 Task: Display the standings of the 2022 Victory Lane Racing NASCAR Cup Series for the race "Go Bowling at the Glen" on the track "Watkins Glen".
Action: Mouse moved to (160, 362)
Screenshot: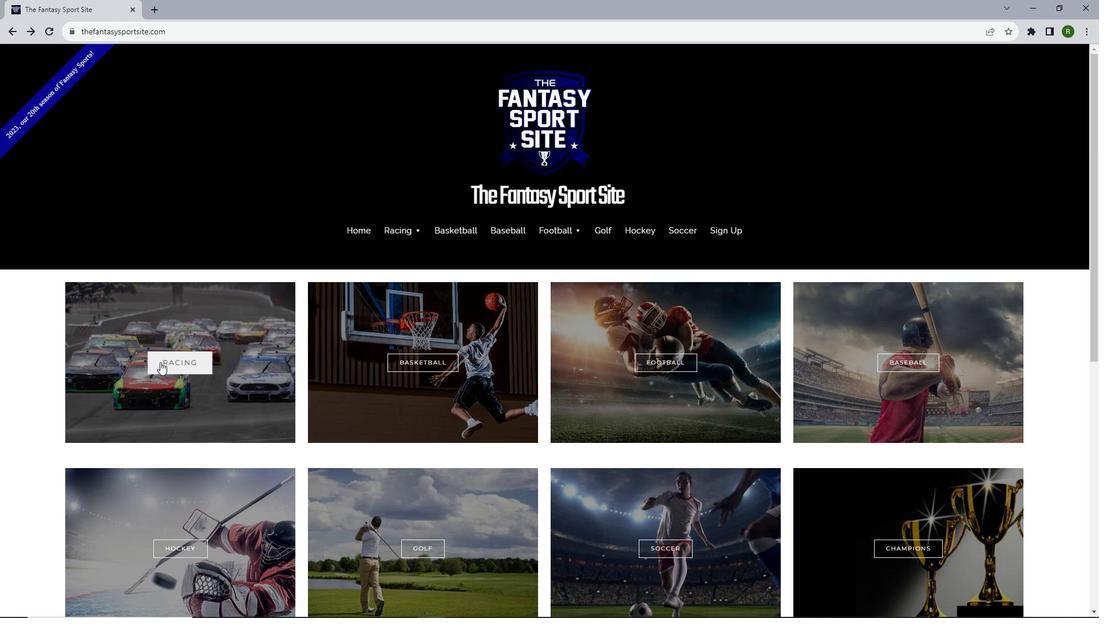 
Action: Mouse pressed left at (160, 362)
Screenshot: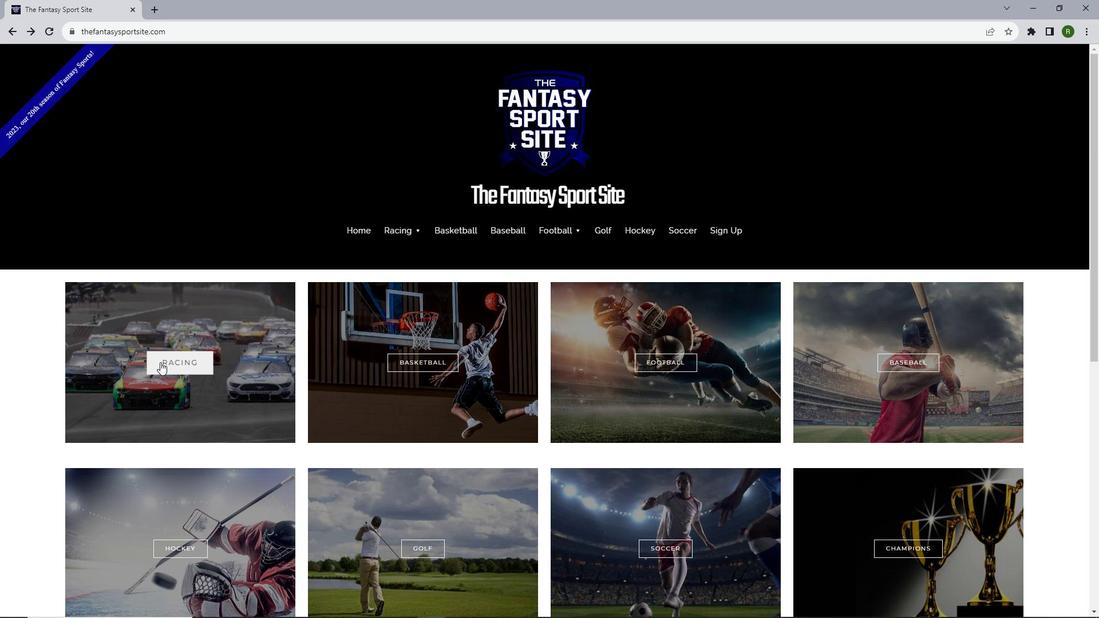 
Action: Mouse moved to (349, 348)
Screenshot: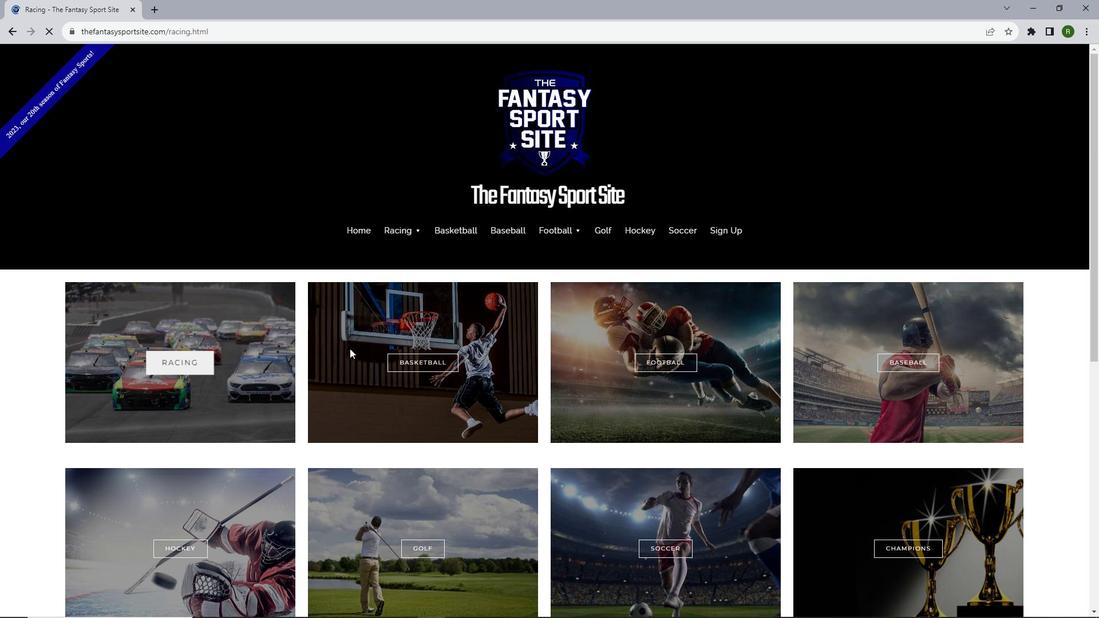
Action: Mouse scrolled (349, 348) with delta (0, 0)
Screenshot: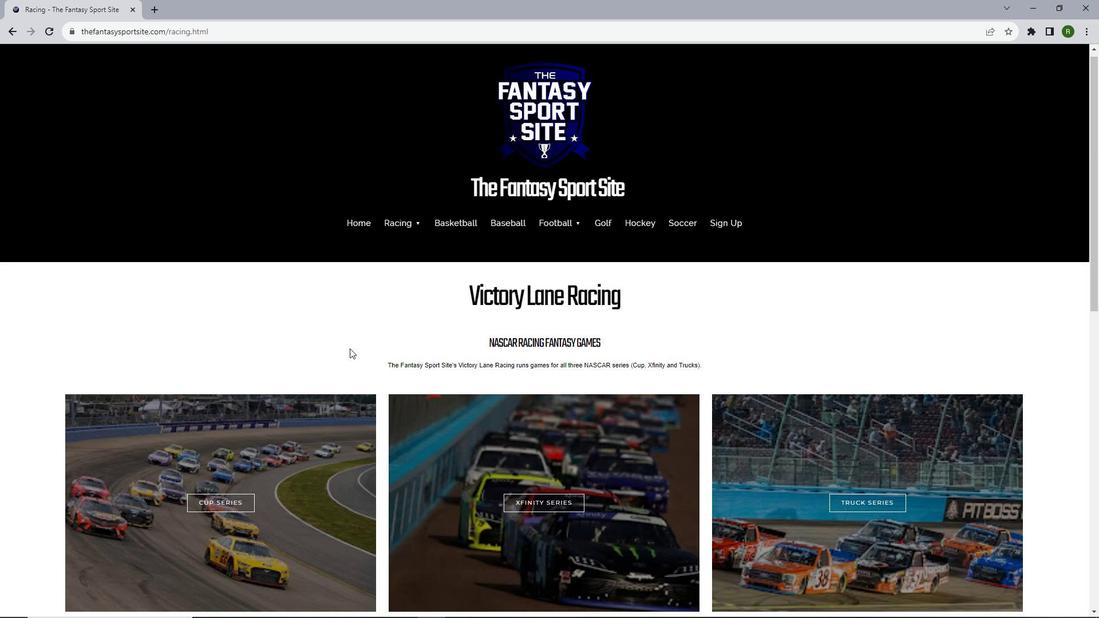 
Action: Mouse scrolled (349, 348) with delta (0, 0)
Screenshot: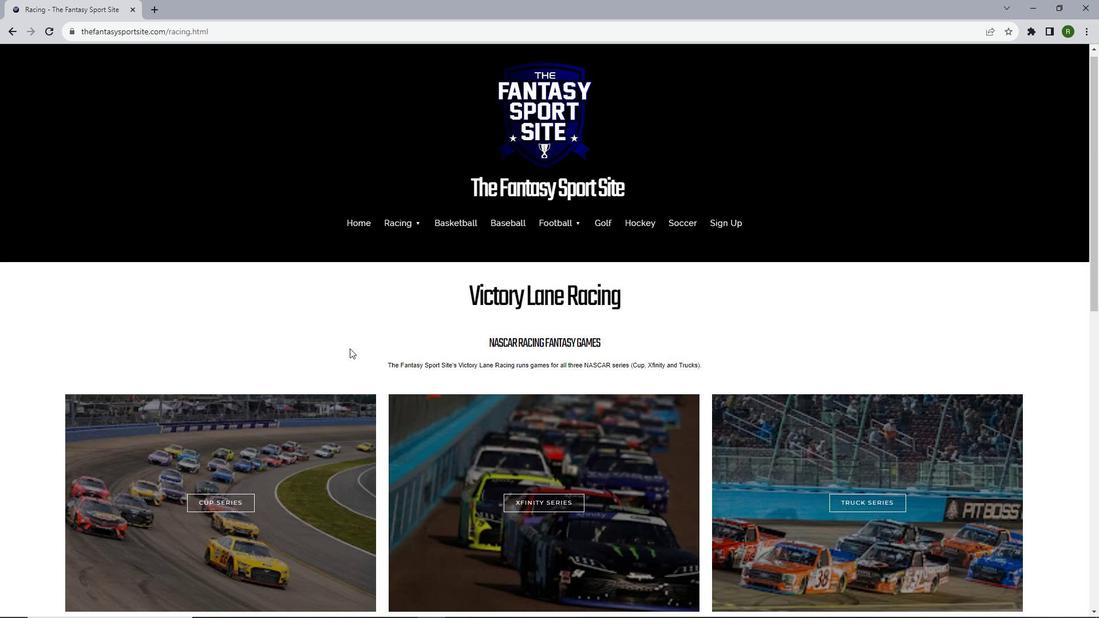 
Action: Mouse scrolled (349, 348) with delta (0, 0)
Screenshot: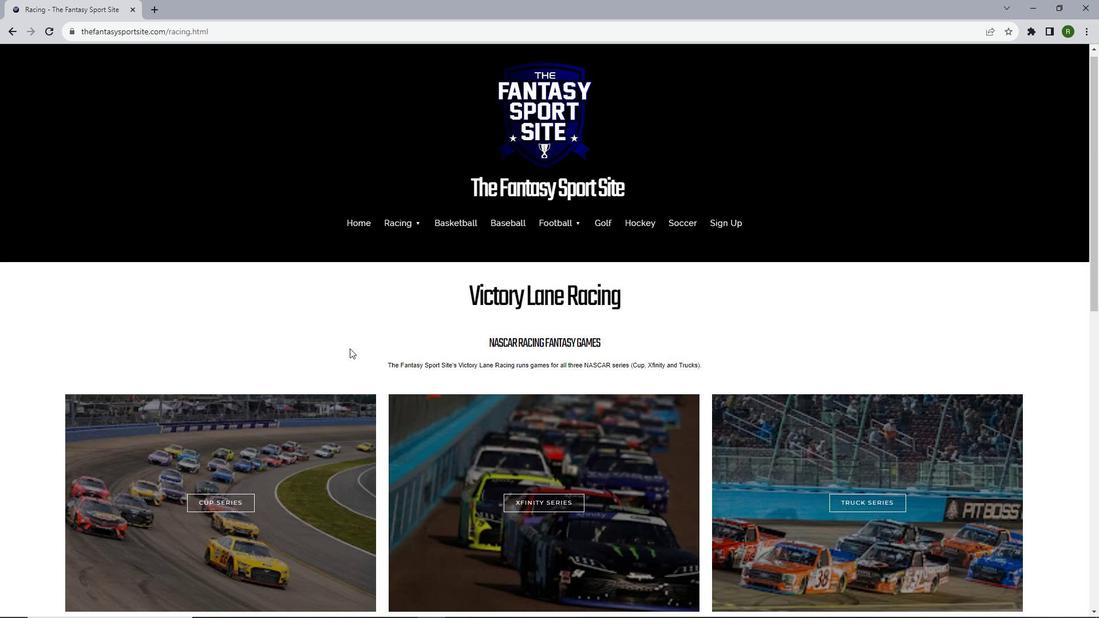 
Action: Mouse scrolled (349, 348) with delta (0, 0)
Screenshot: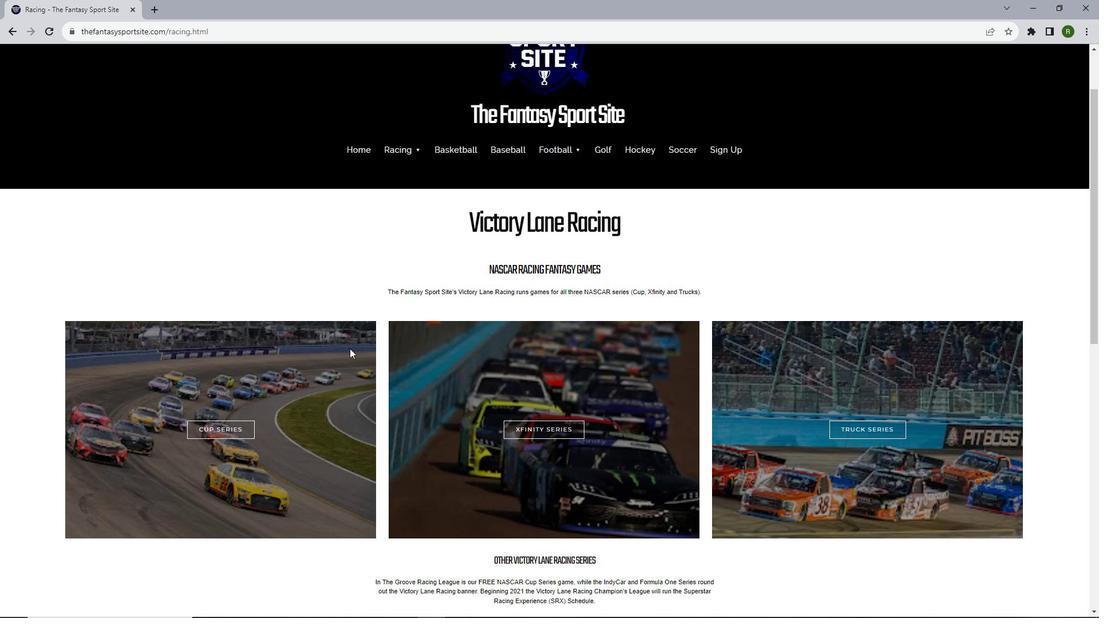 
Action: Mouse scrolled (349, 348) with delta (0, 0)
Screenshot: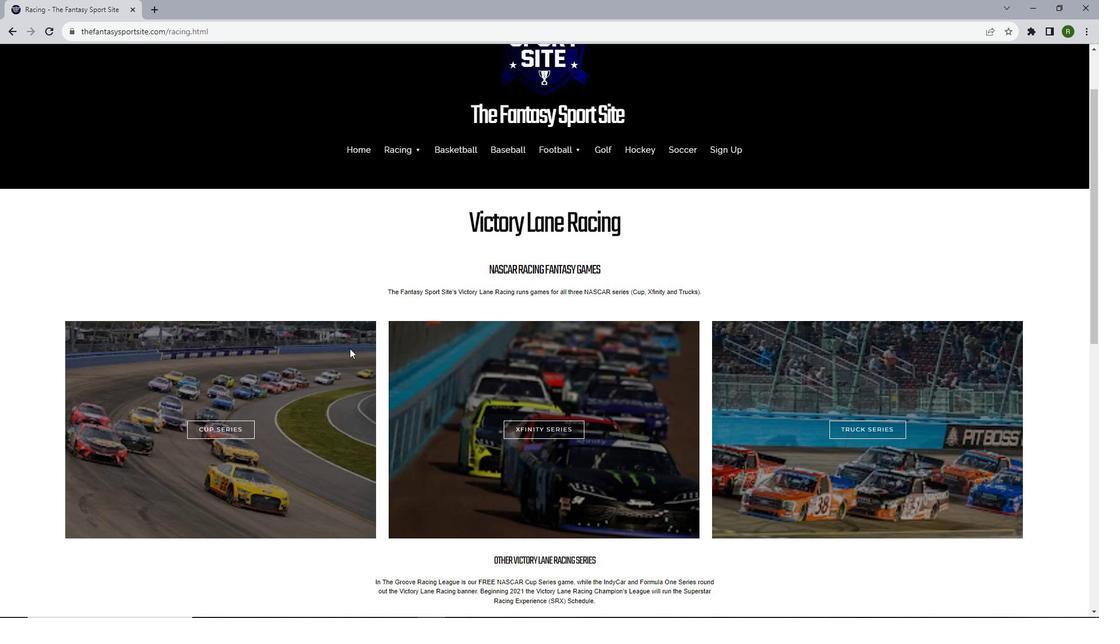
Action: Mouse scrolled (349, 348) with delta (0, 0)
Screenshot: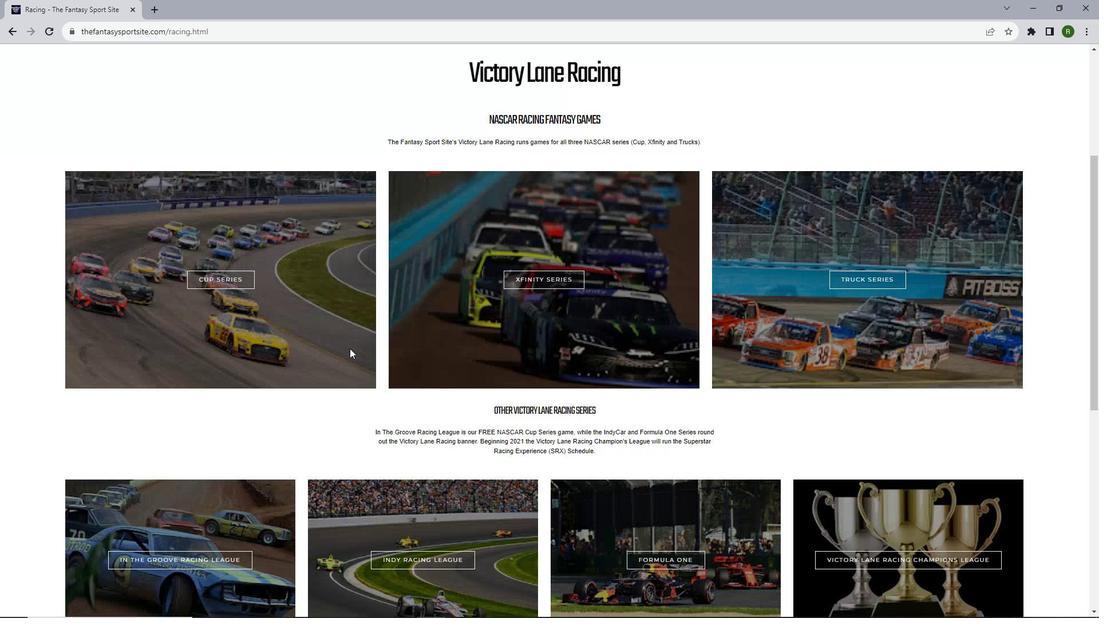 
Action: Mouse moved to (208, 174)
Screenshot: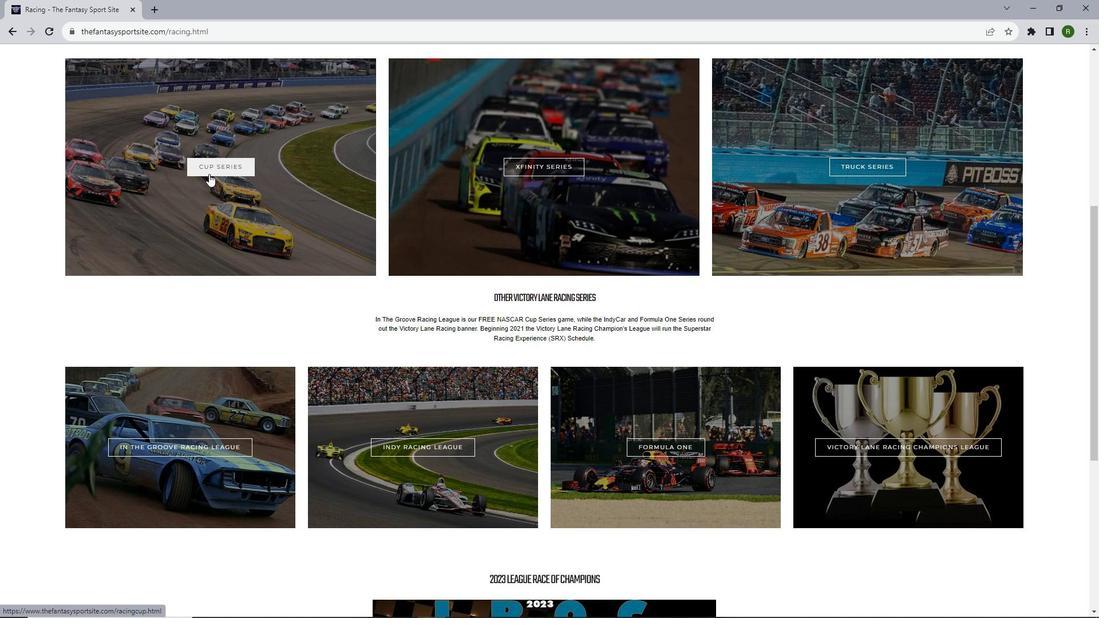 
Action: Mouse pressed left at (208, 174)
Screenshot: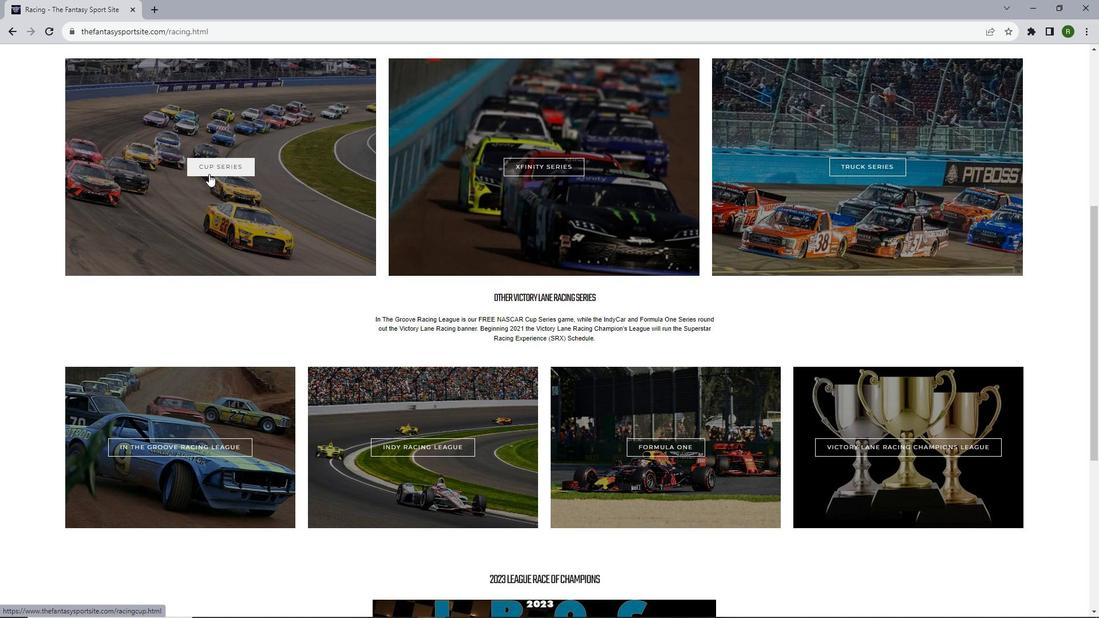 
Action: Mouse moved to (264, 206)
Screenshot: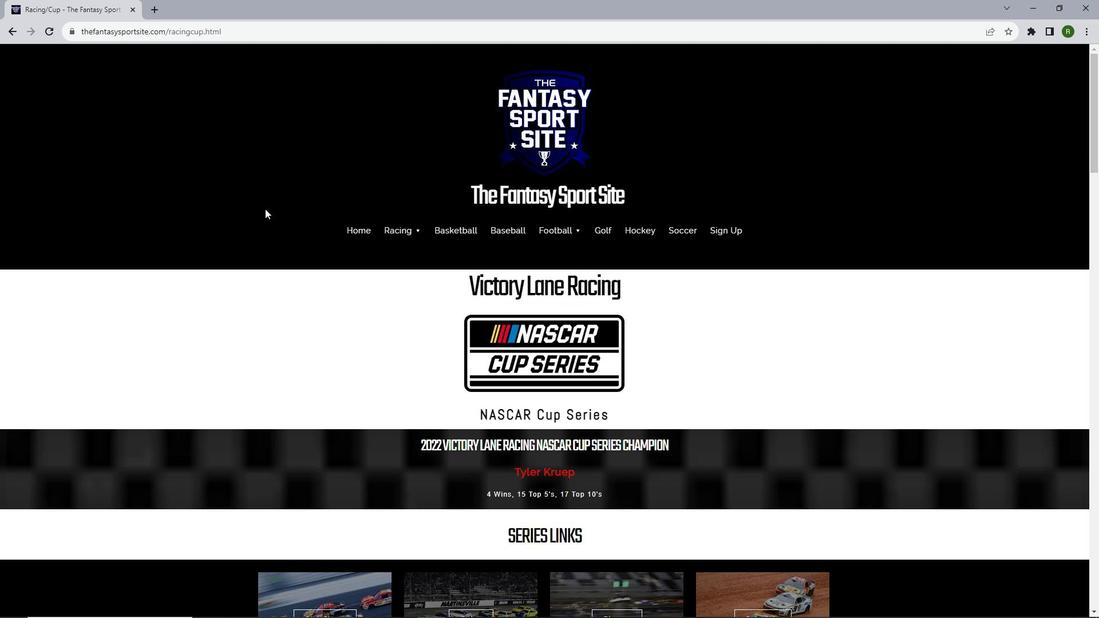 
Action: Mouse scrolled (264, 205) with delta (0, 0)
Screenshot: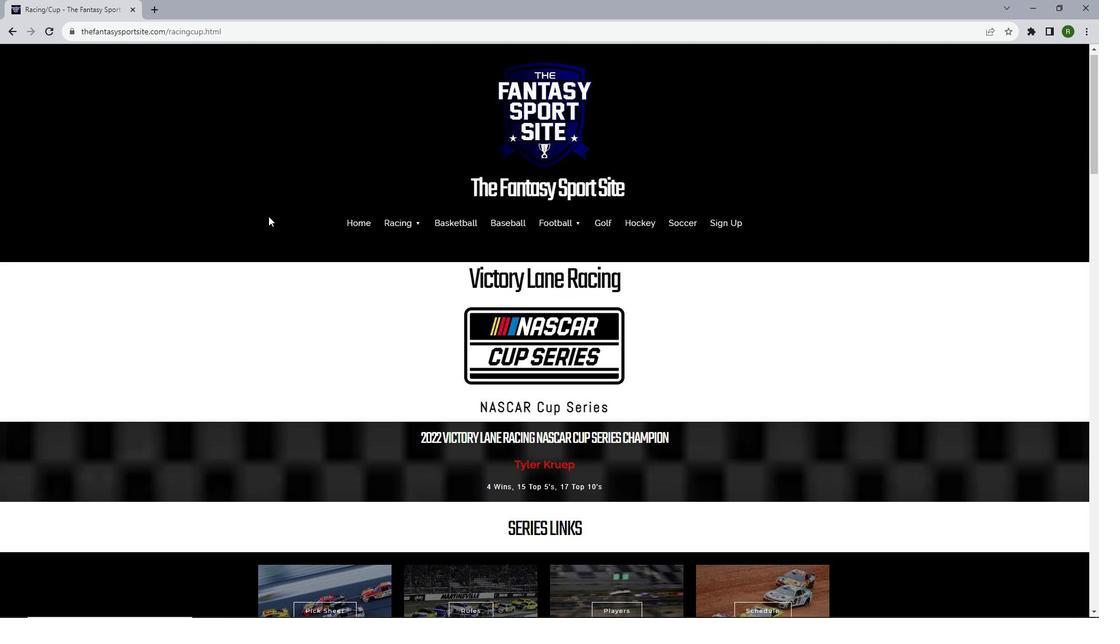 
Action: Mouse moved to (266, 211)
Screenshot: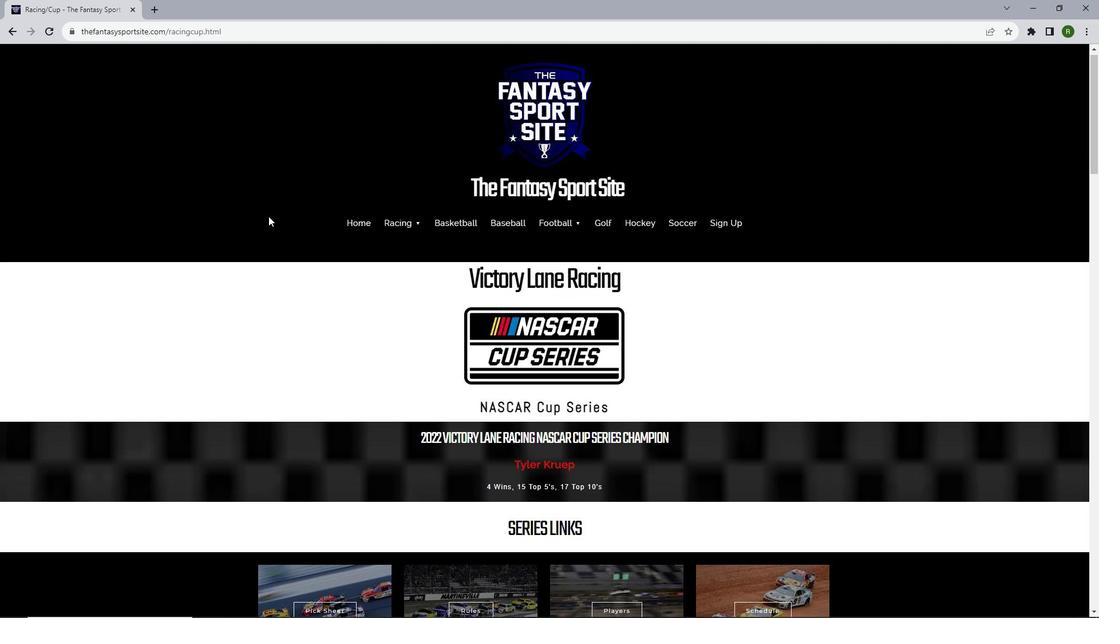 
Action: Mouse scrolled (266, 210) with delta (0, 0)
Screenshot: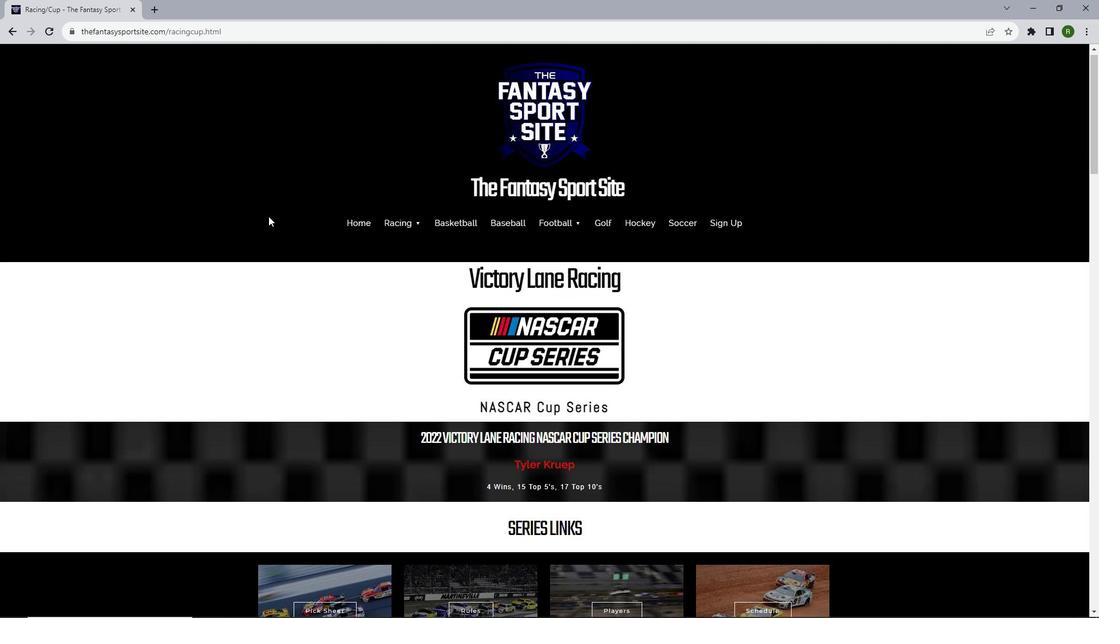 
Action: Mouse moved to (270, 220)
Screenshot: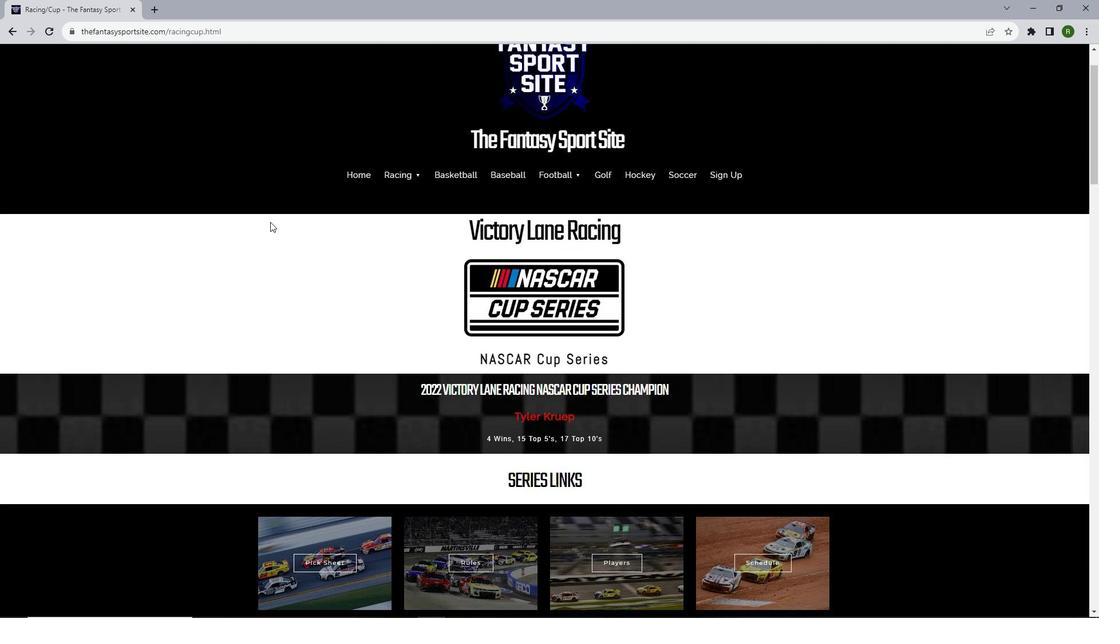 
Action: Mouse scrolled (270, 219) with delta (0, 0)
Screenshot: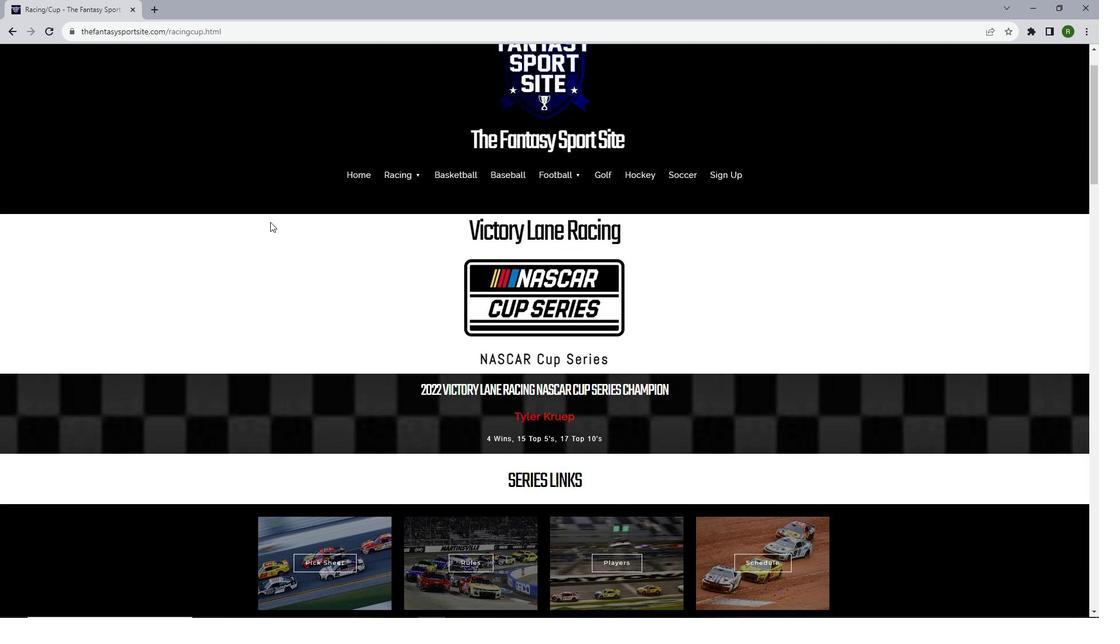 
Action: Mouse moved to (270, 222)
Screenshot: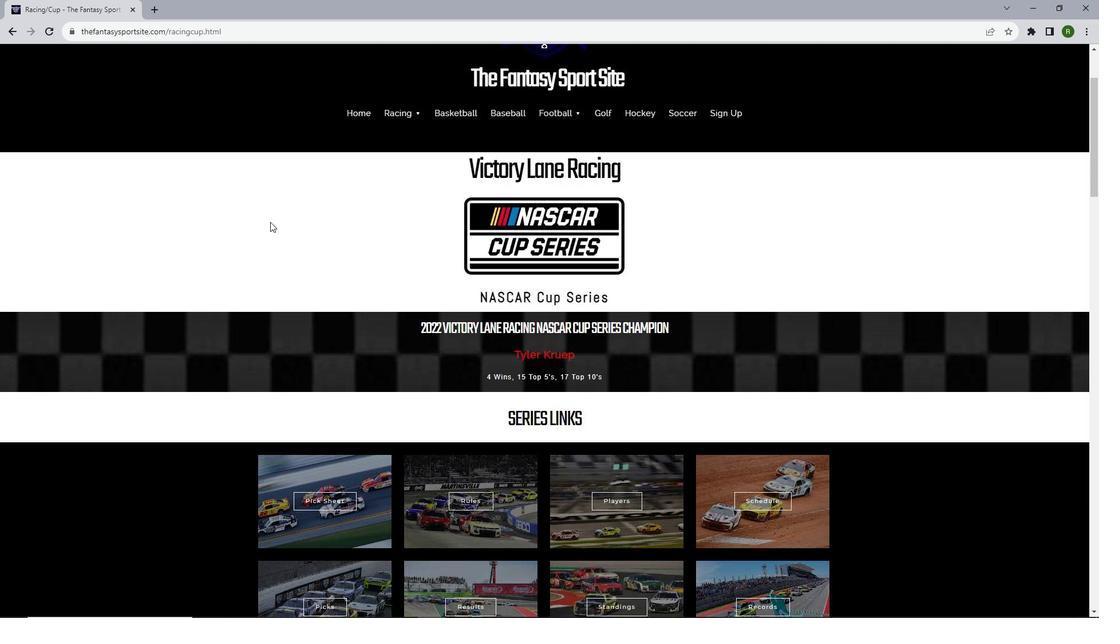 
Action: Mouse scrolled (270, 221) with delta (0, 0)
Screenshot: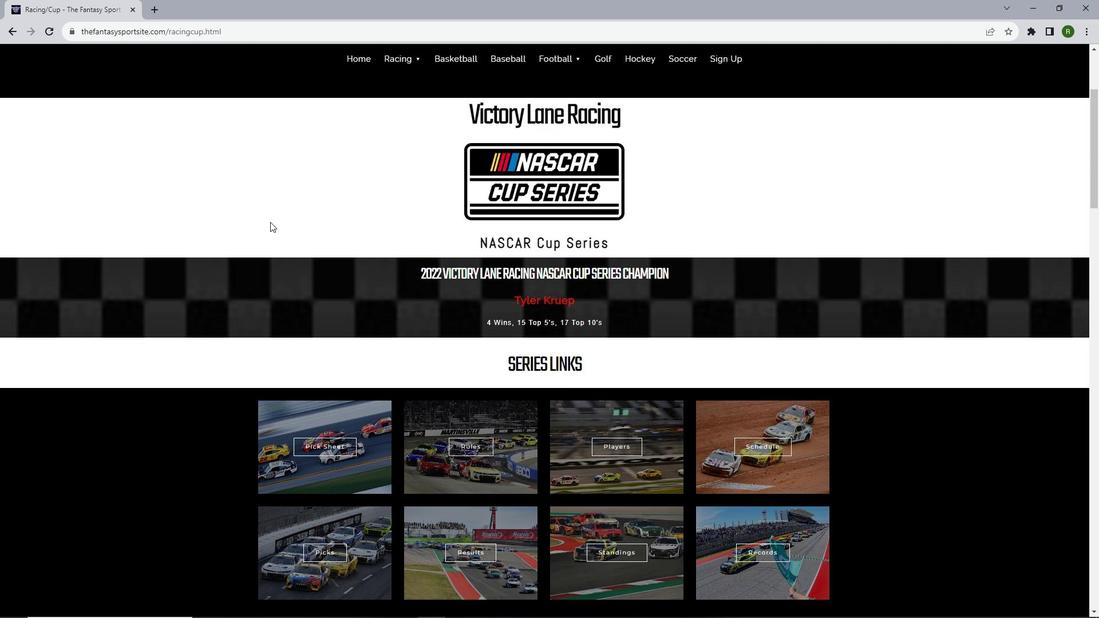 
Action: Mouse moved to (626, 490)
Screenshot: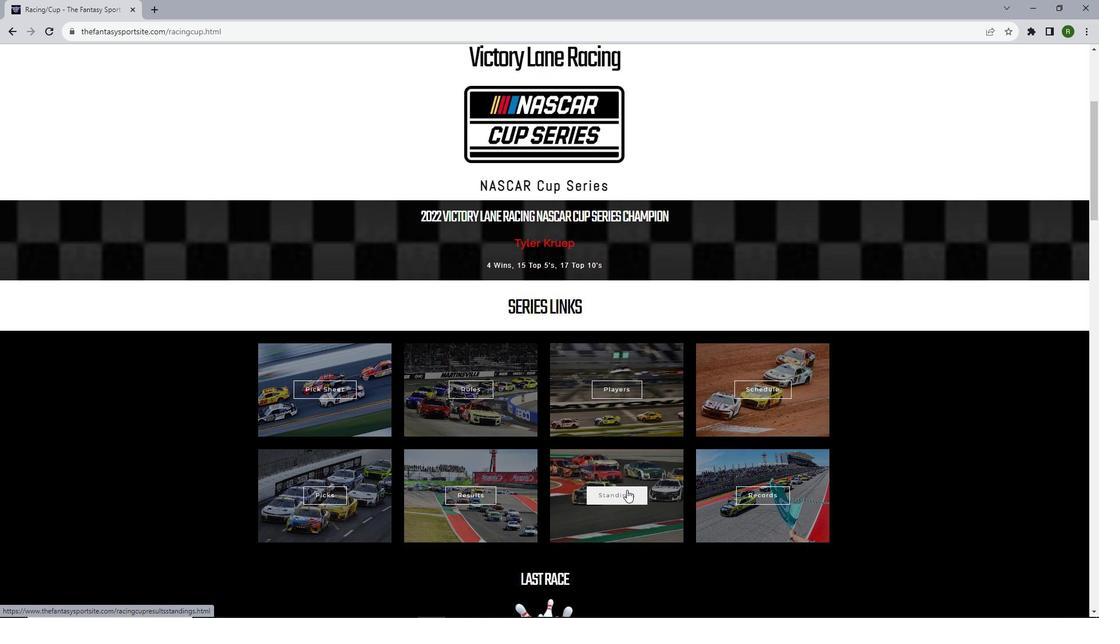 
Action: Mouse pressed left at (626, 490)
Screenshot: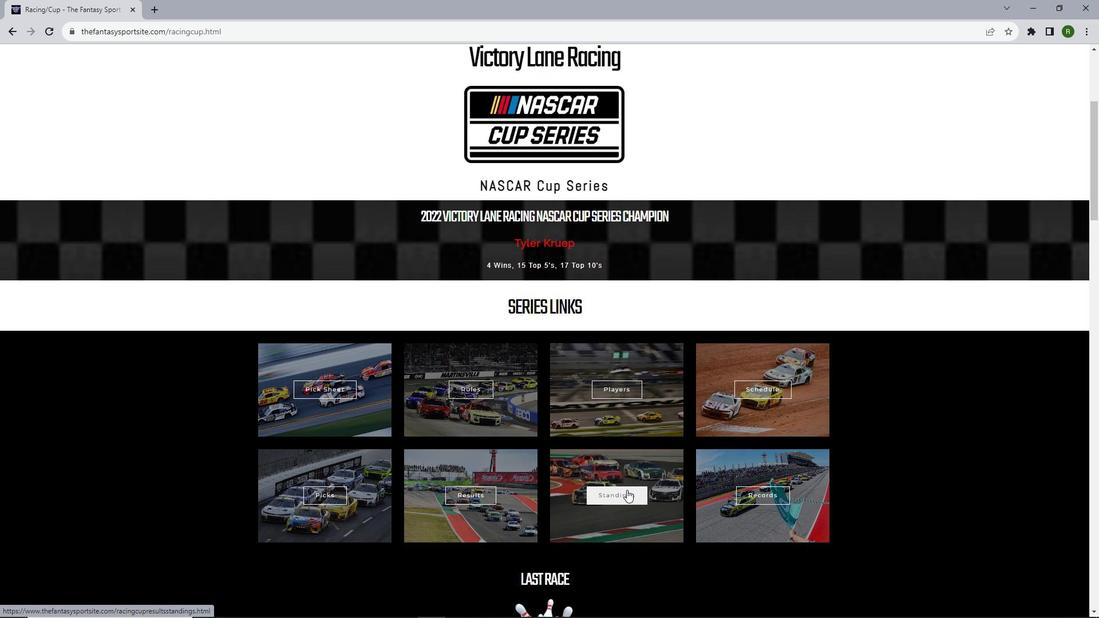 
Action: Mouse moved to (567, 387)
Screenshot: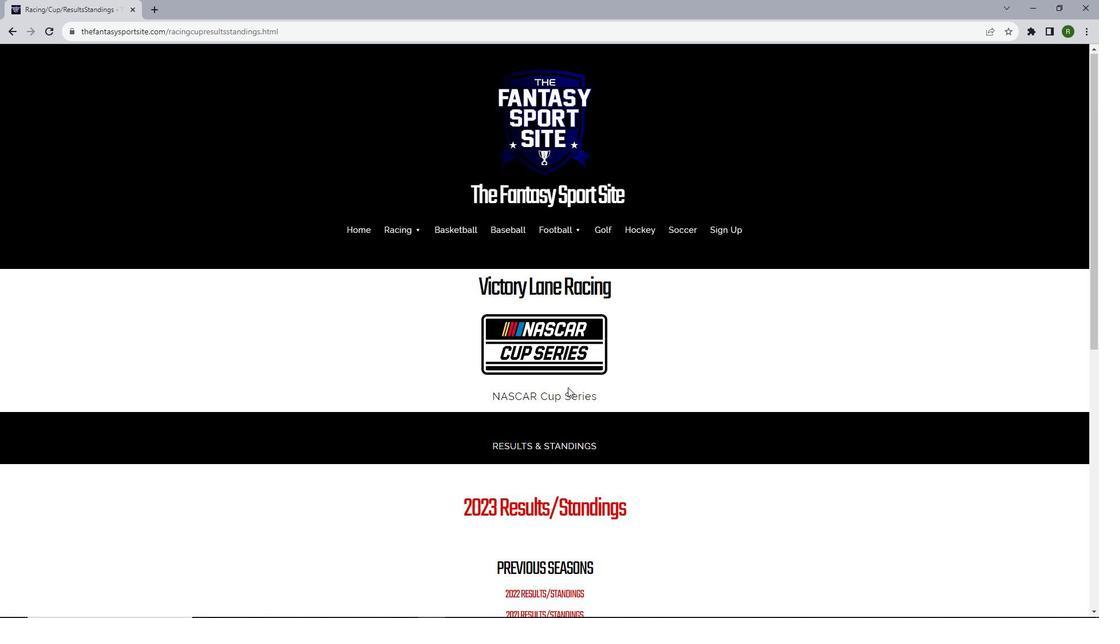 
Action: Mouse scrolled (567, 387) with delta (0, 0)
Screenshot: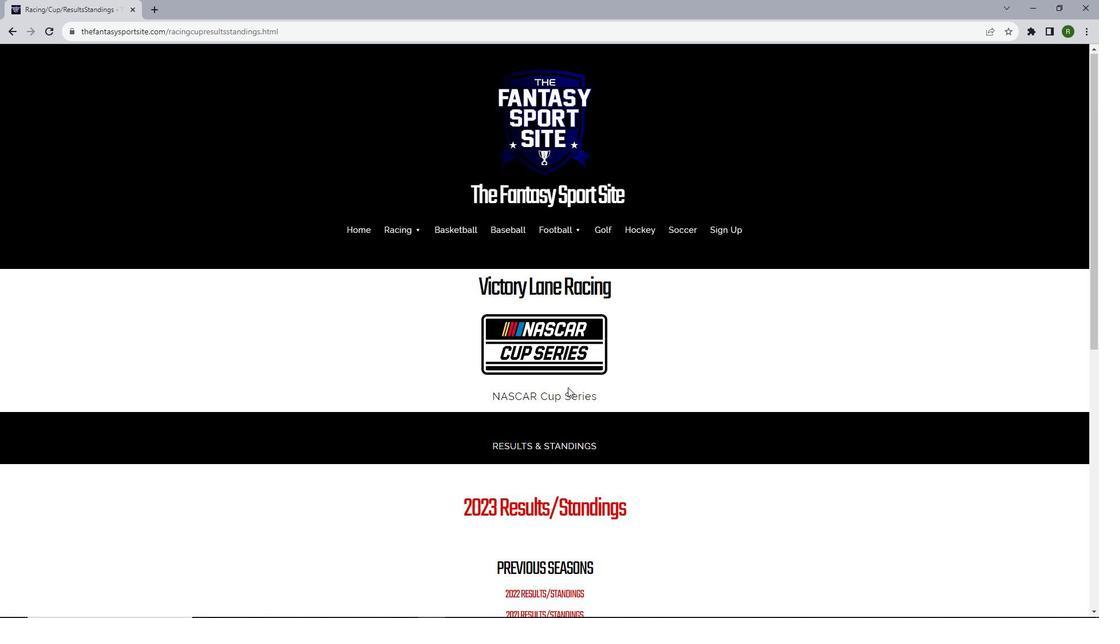 
Action: Mouse scrolled (567, 387) with delta (0, 0)
Screenshot: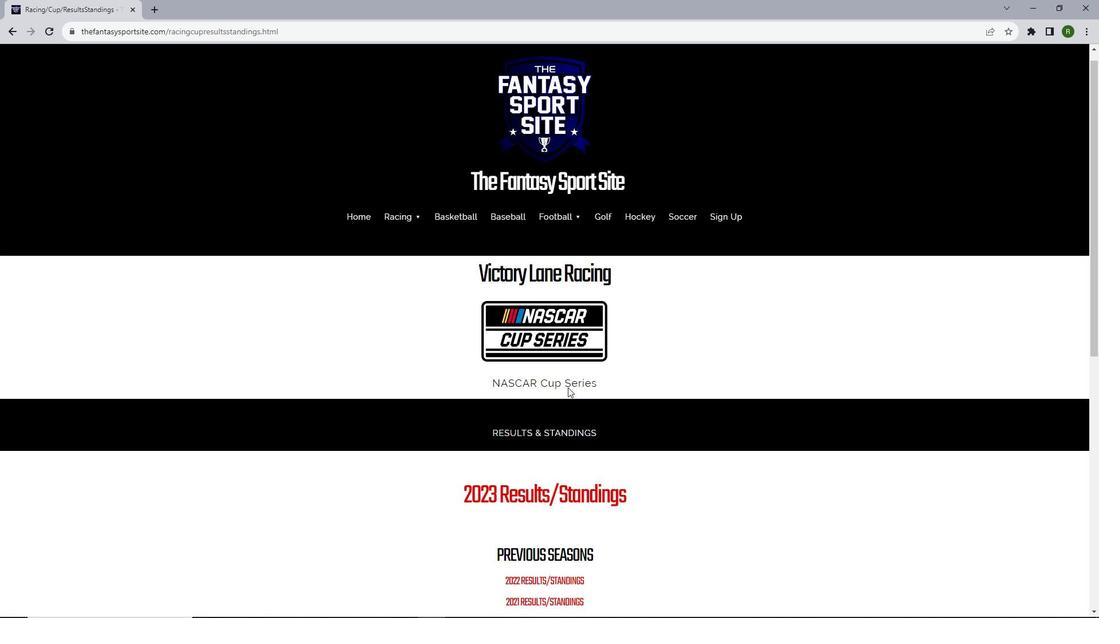 
Action: Mouse scrolled (567, 387) with delta (0, 0)
Screenshot: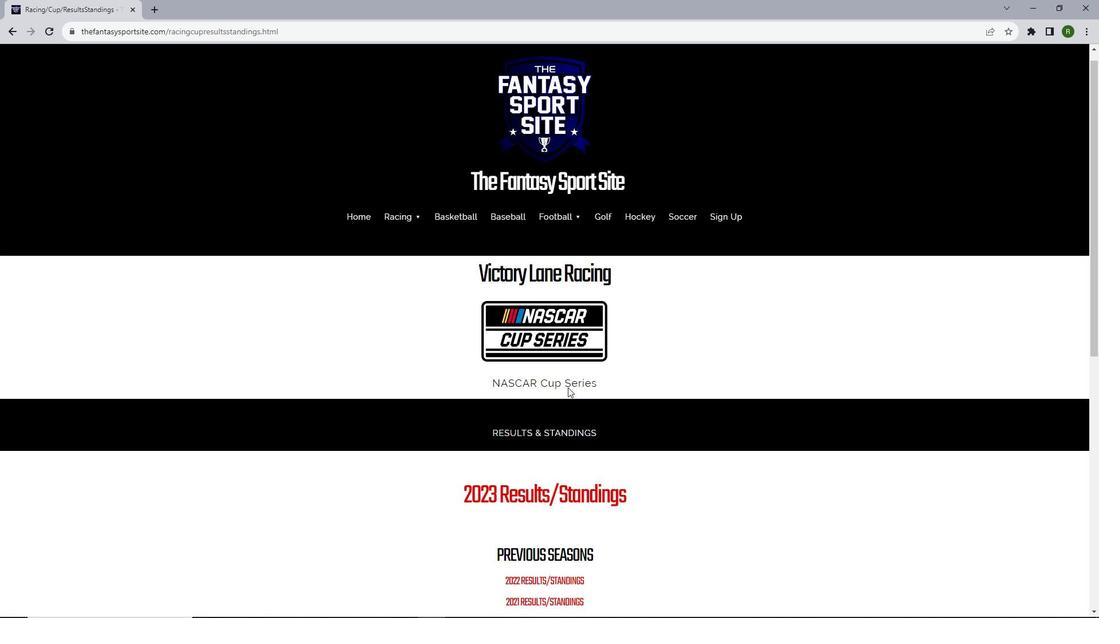 
Action: Mouse scrolled (567, 387) with delta (0, 0)
Screenshot: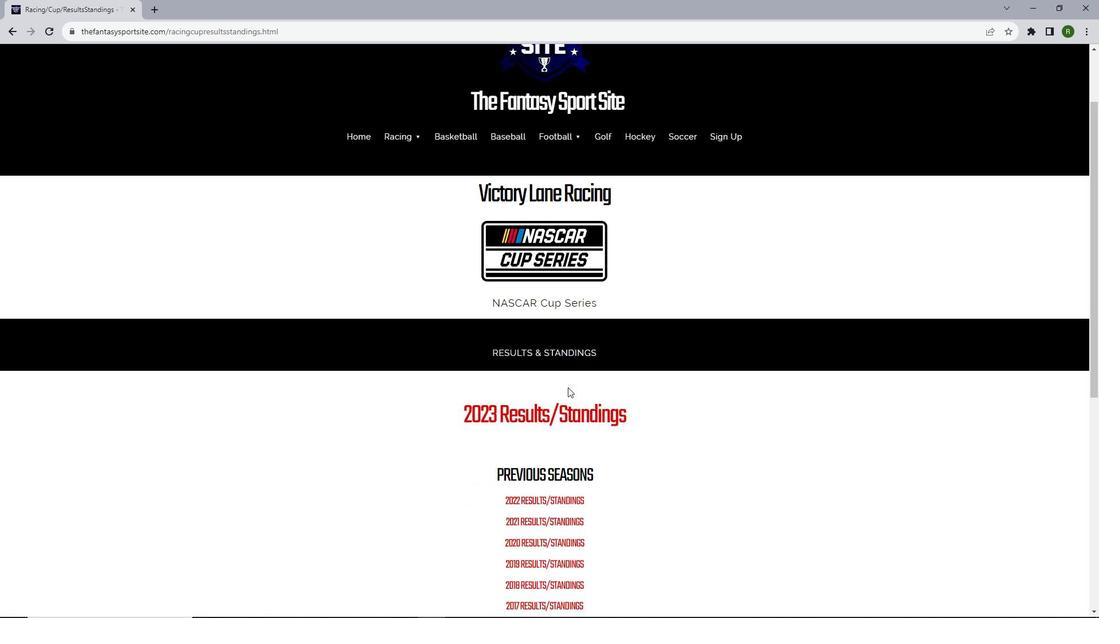 
Action: Mouse scrolled (567, 387) with delta (0, 0)
Screenshot: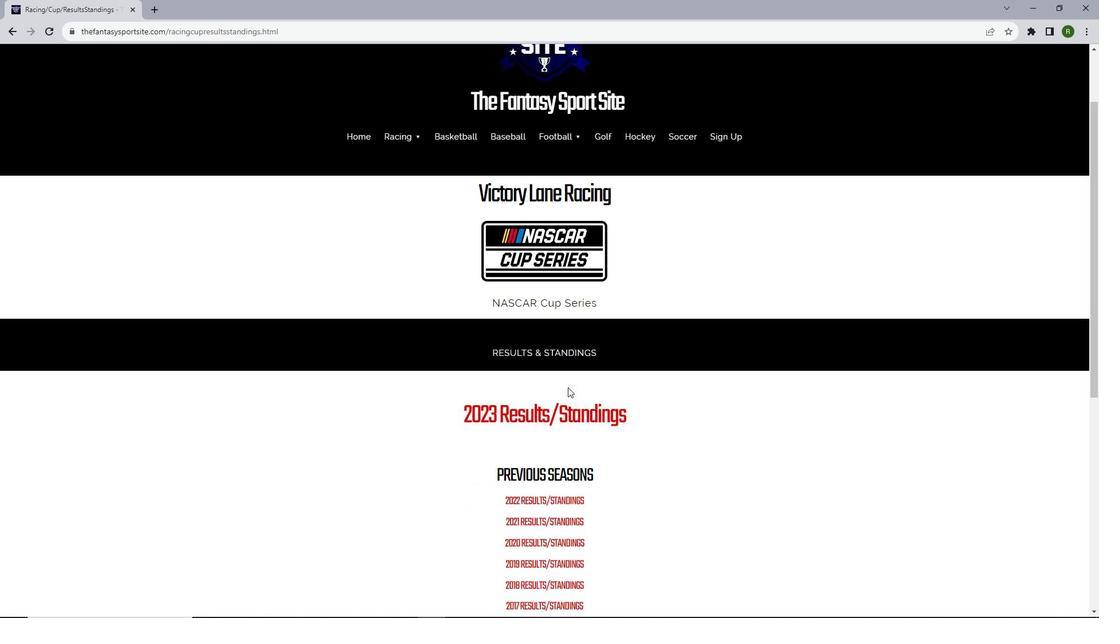 
Action: Mouse scrolled (567, 387) with delta (0, 0)
Screenshot: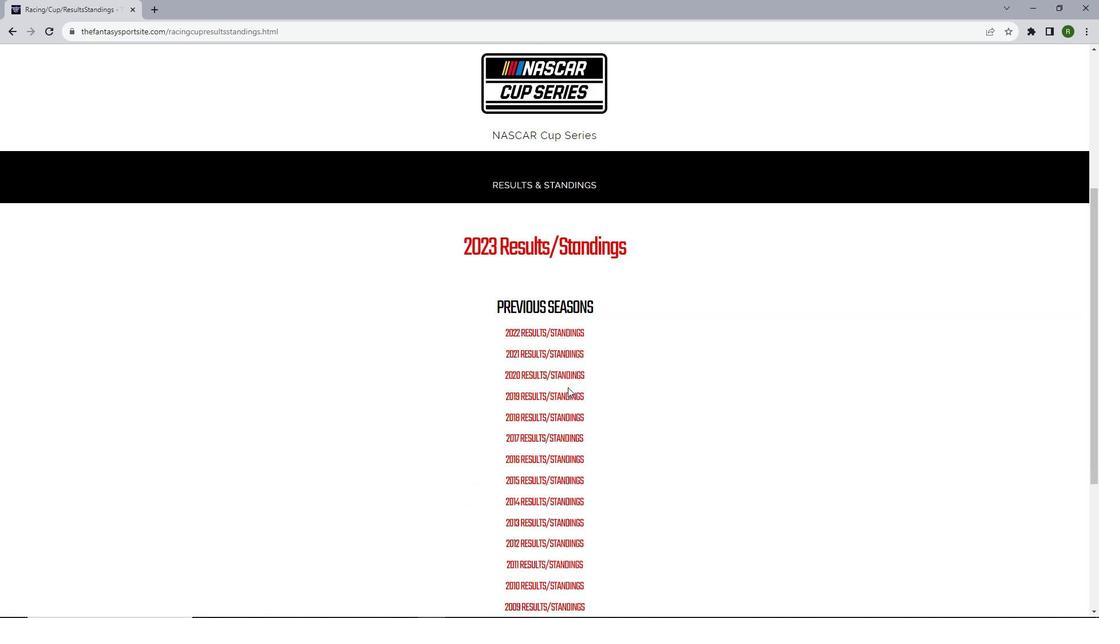 
Action: Mouse scrolled (567, 387) with delta (0, 0)
Screenshot: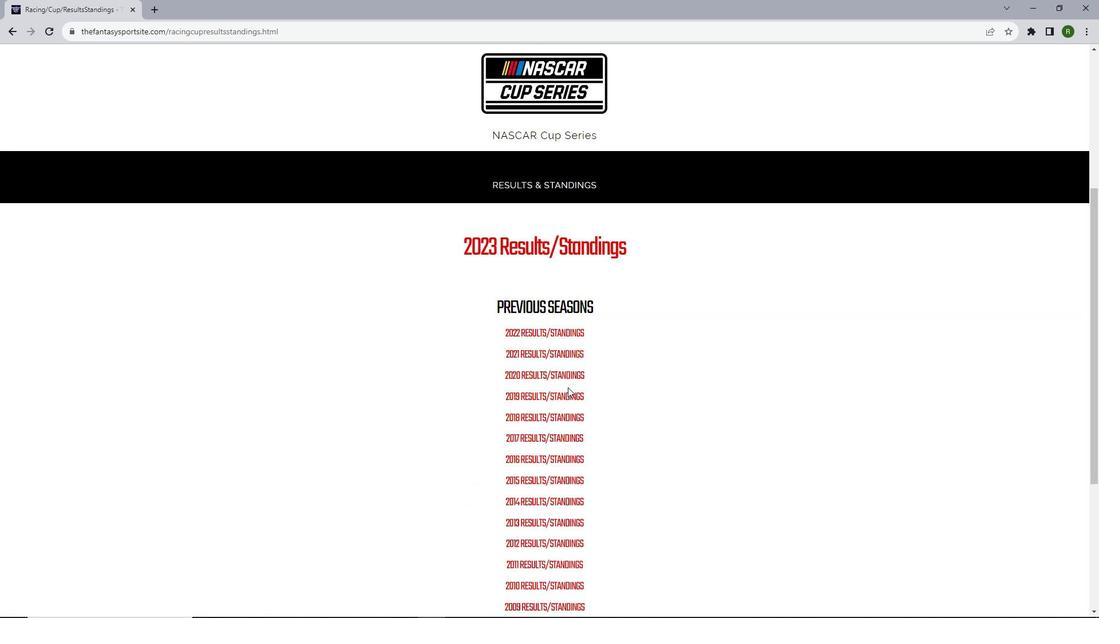 
Action: Mouse moved to (524, 190)
Screenshot: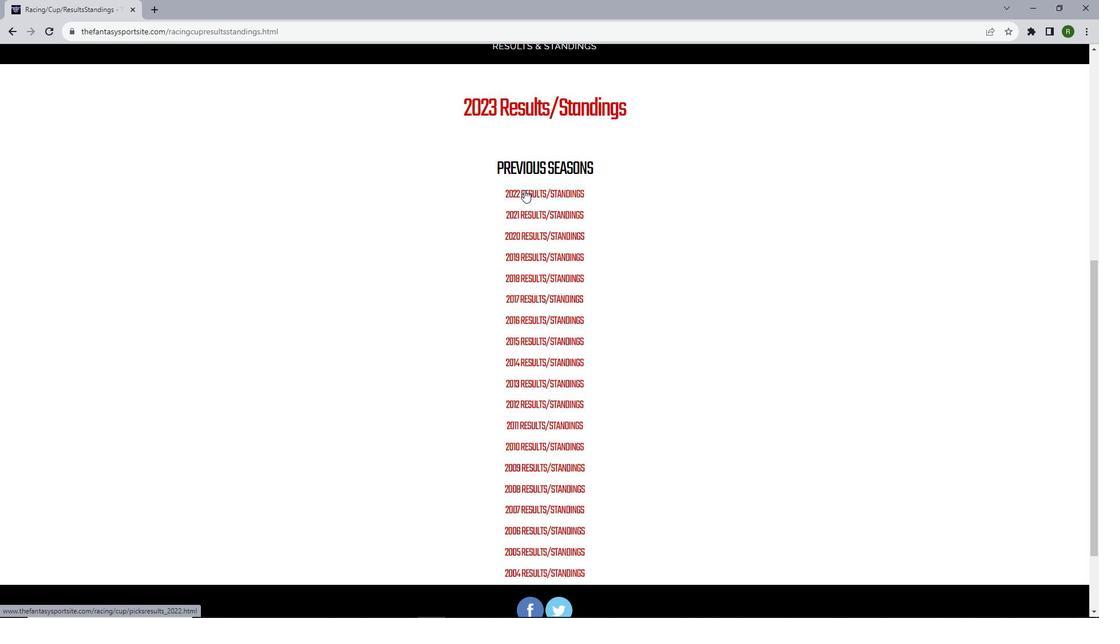 
Action: Mouse pressed left at (524, 190)
Screenshot: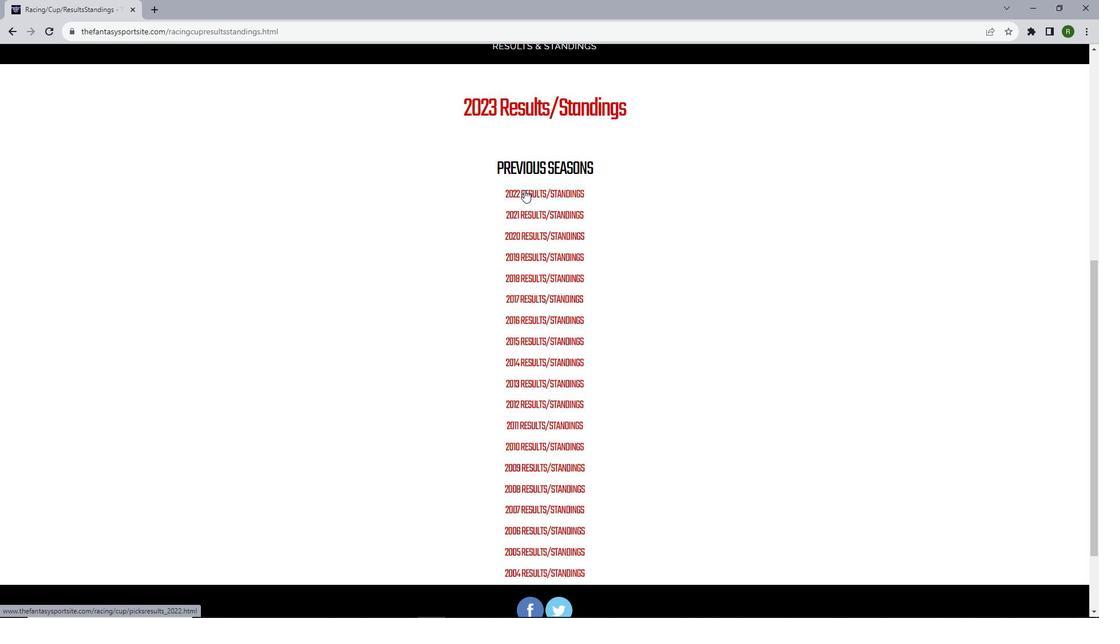 
Action: Mouse moved to (694, 408)
Screenshot: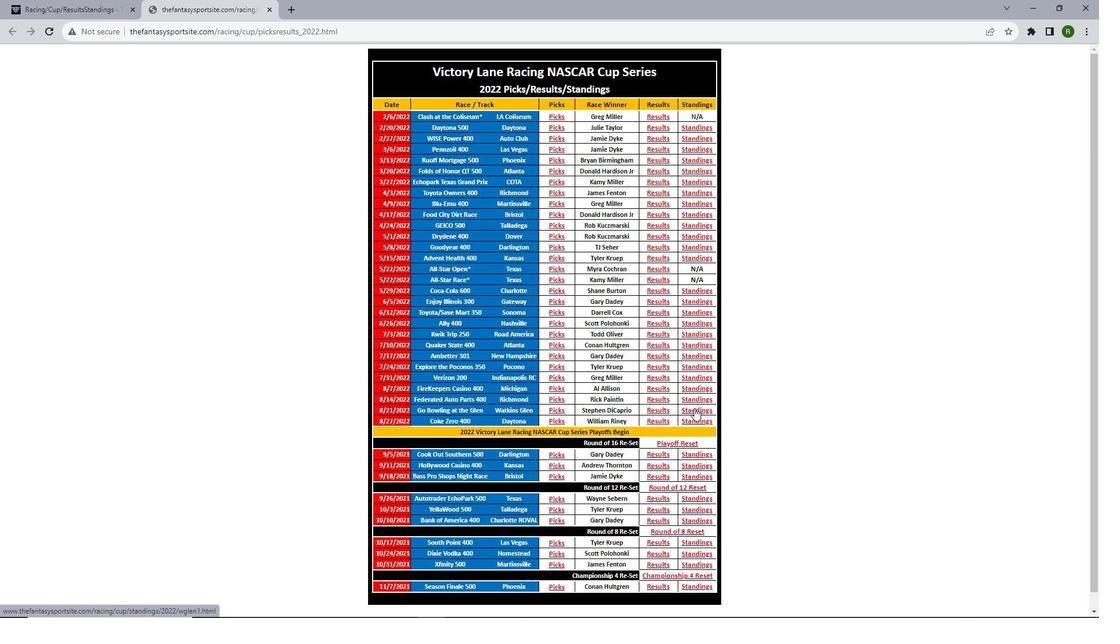 
Action: Mouse pressed left at (694, 408)
Screenshot: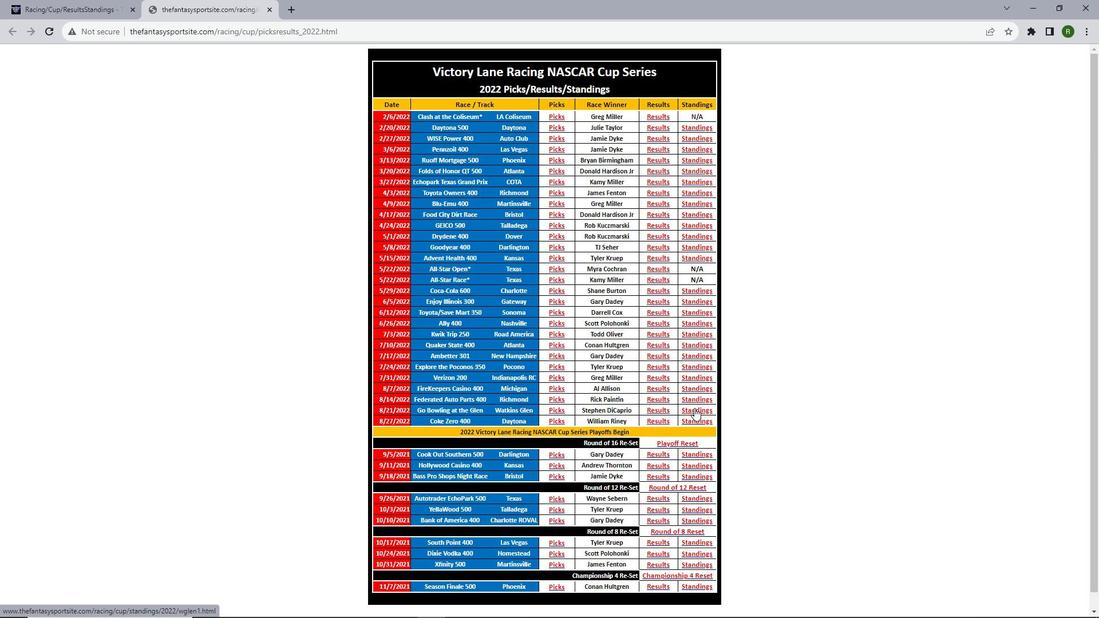 
Action: Mouse moved to (641, 353)
Screenshot: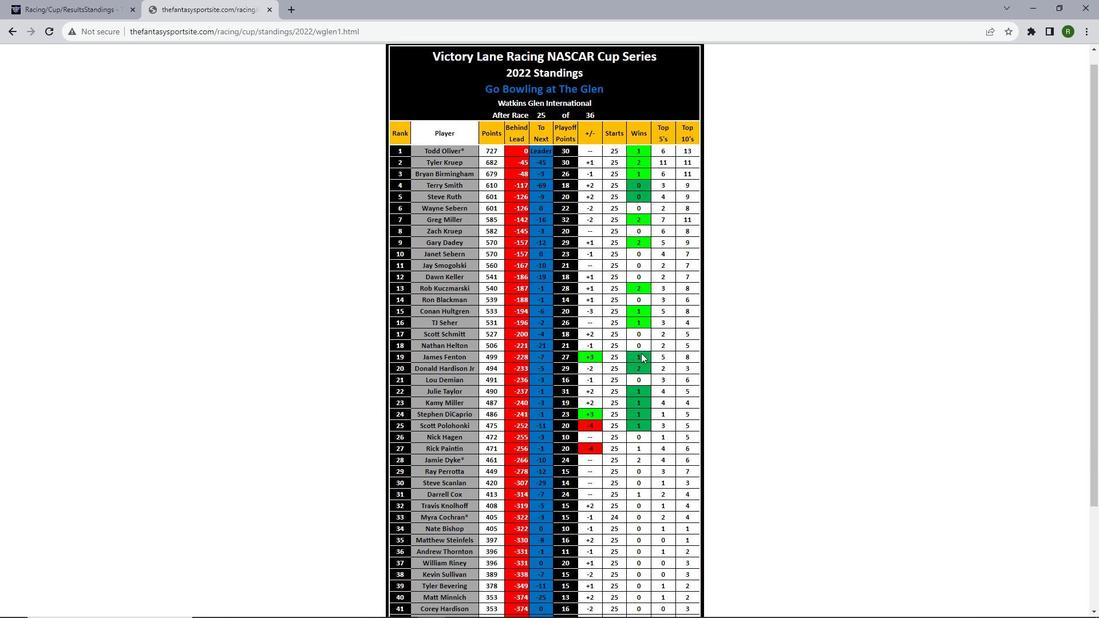 
Action: Mouse scrolled (641, 352) with delta (0, 0)
Screenshot: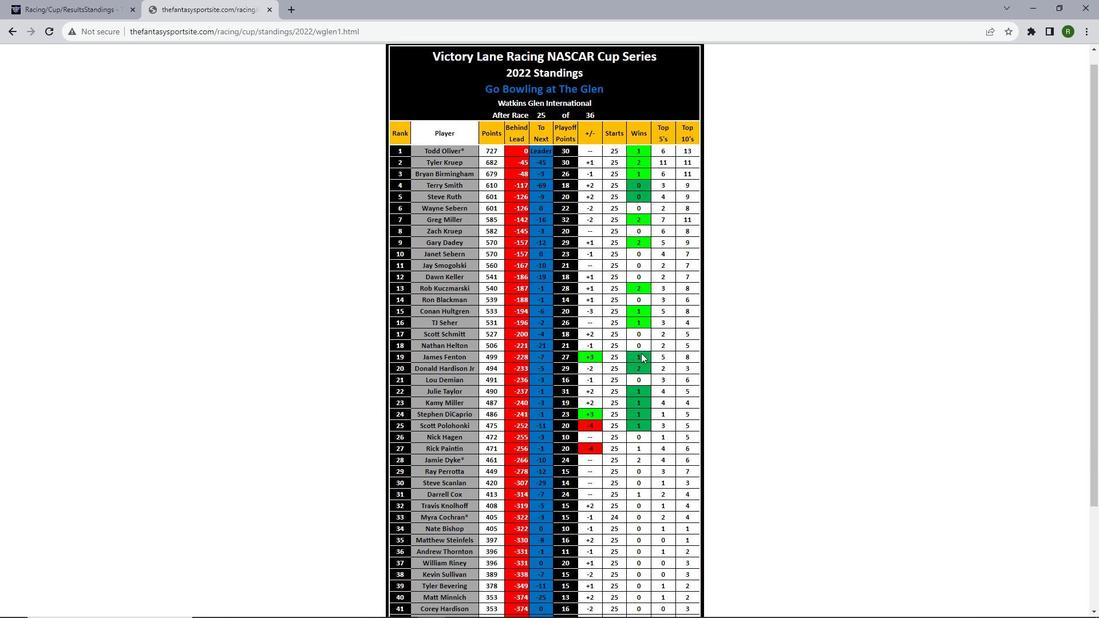 
Action: Mouse moved to (641, 353)
Screenshot: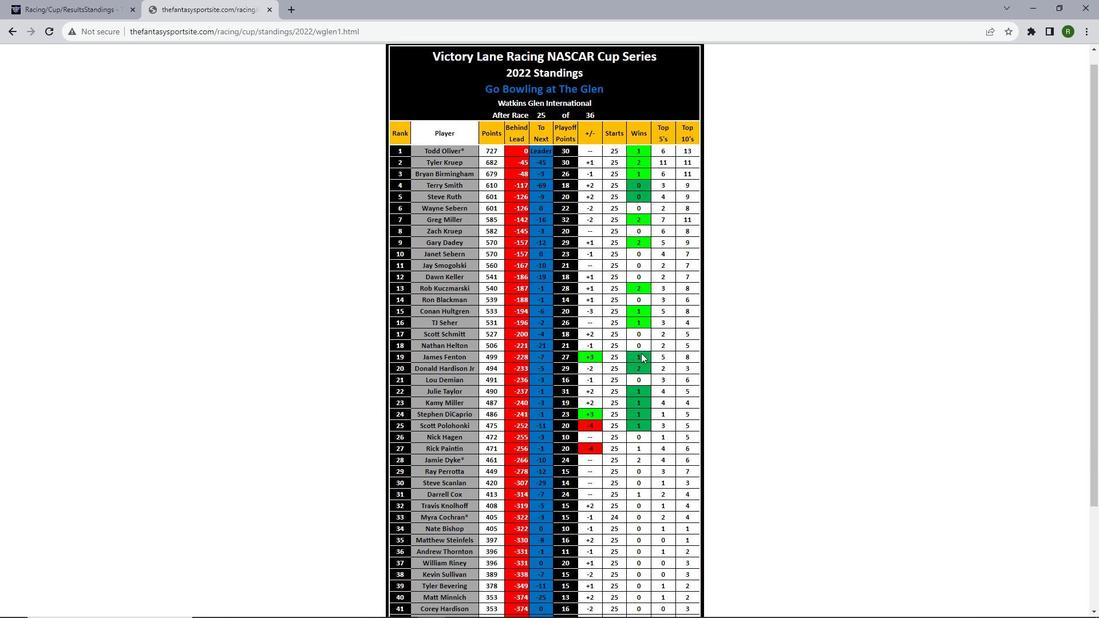 
Action: Mouse scrolled (641, 352) with delta (0, 0)
Screenshot: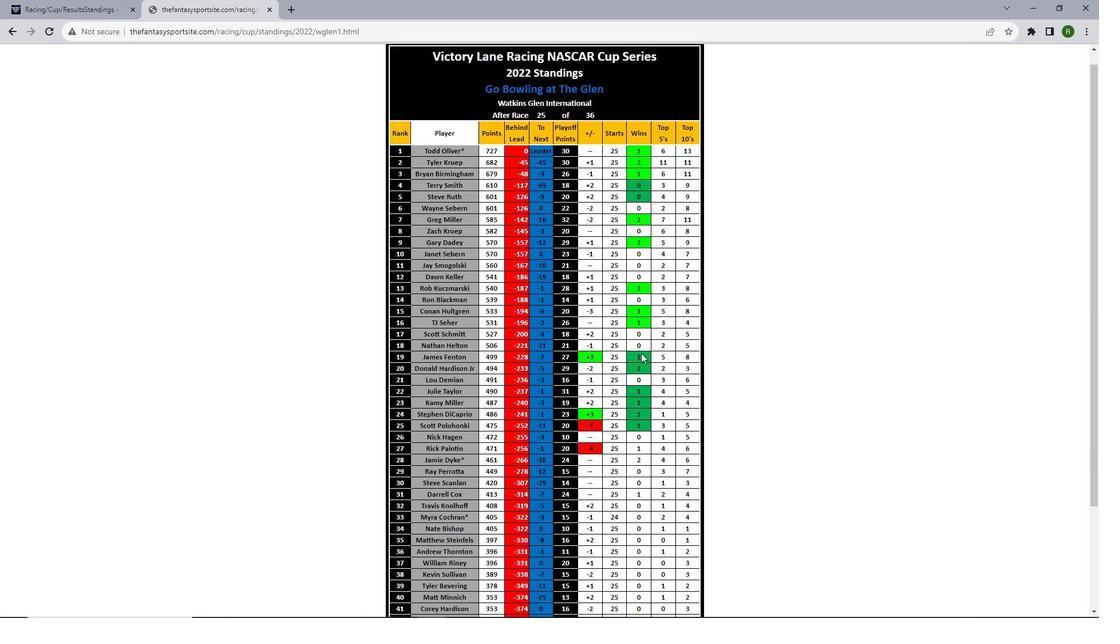 
Action: Mouse scrolled (641, 352) with delta (0, -1)
Screenshot: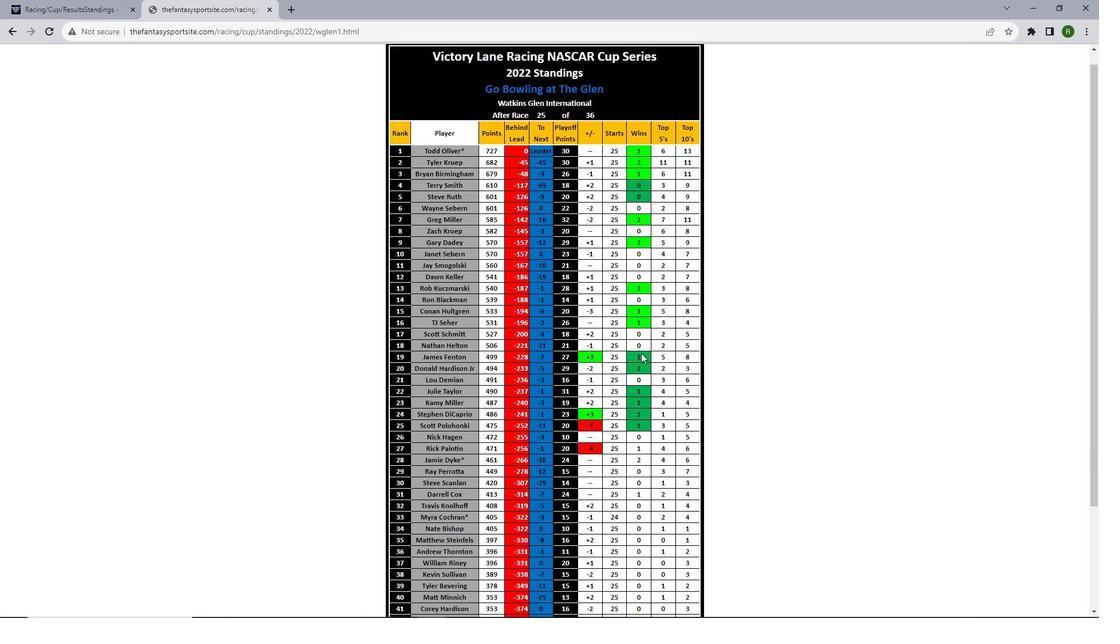 
Action: Mouse scrolled (641, 352) with delta (0, 0)
Screenshot: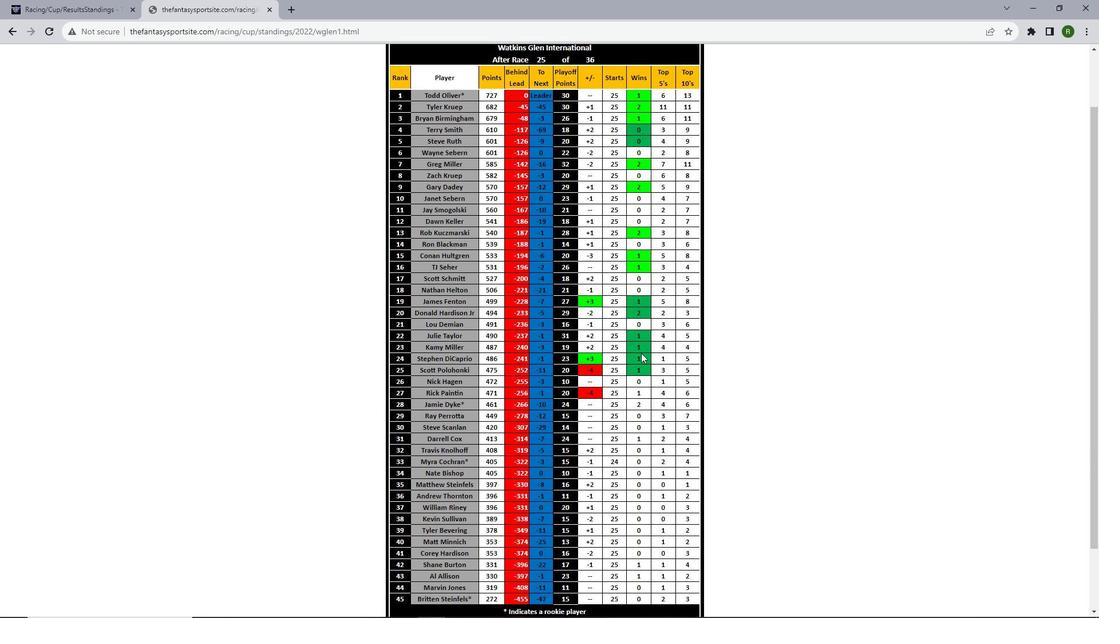 
Action: Mouse scrolled (641, 352) with delta (0, 0)
Screenshot: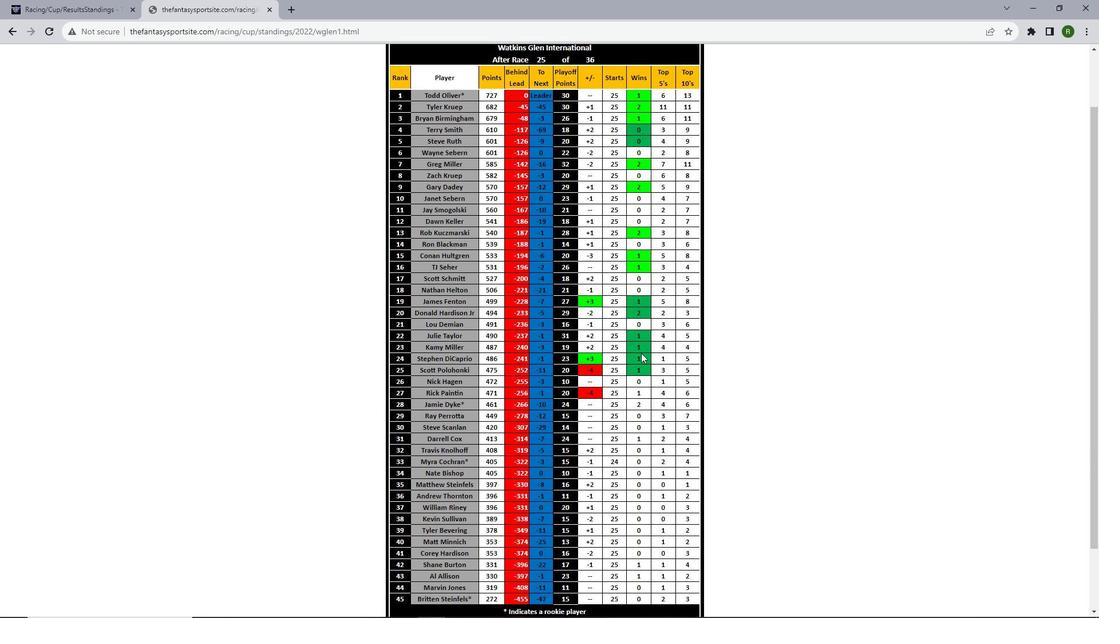 
Action: Mouse scrolled (641, 352) with delta (0, 0)
Screenshot: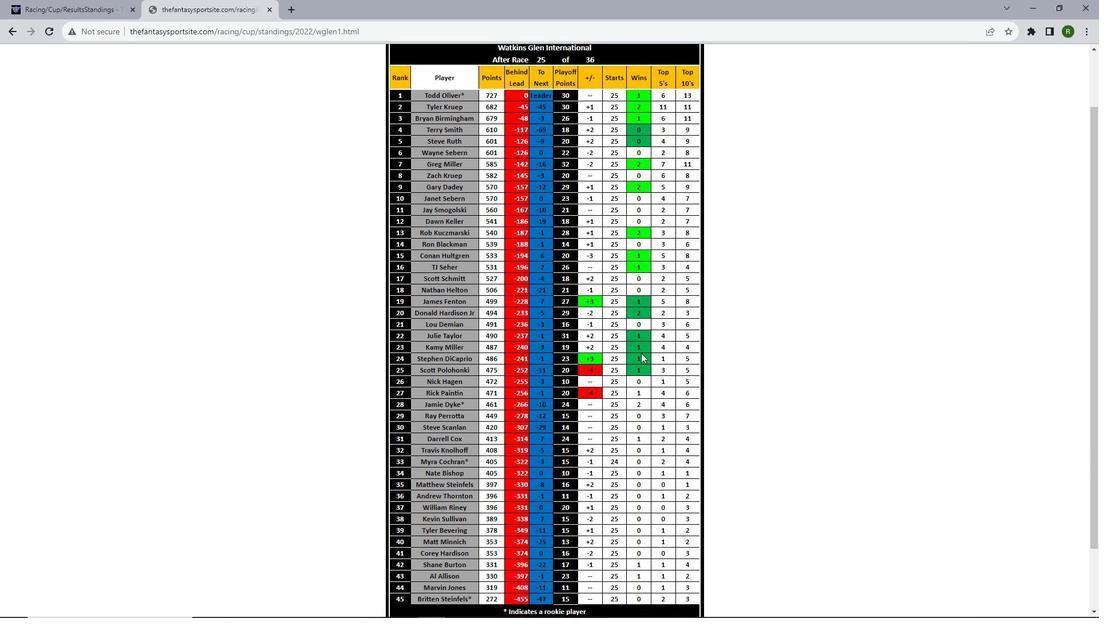 
Action: Mouse scrolled (641, 352) with delta (0, 0)
Screenshot: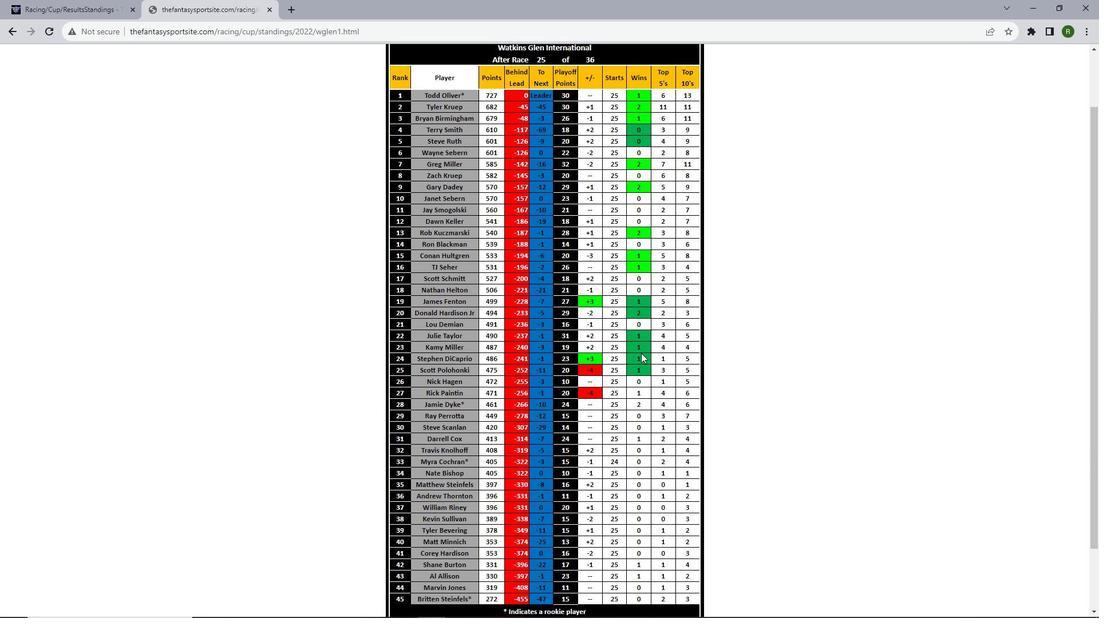
Action: Mouse scrolled (641, 353) with delta (0, 0)
Screenshot: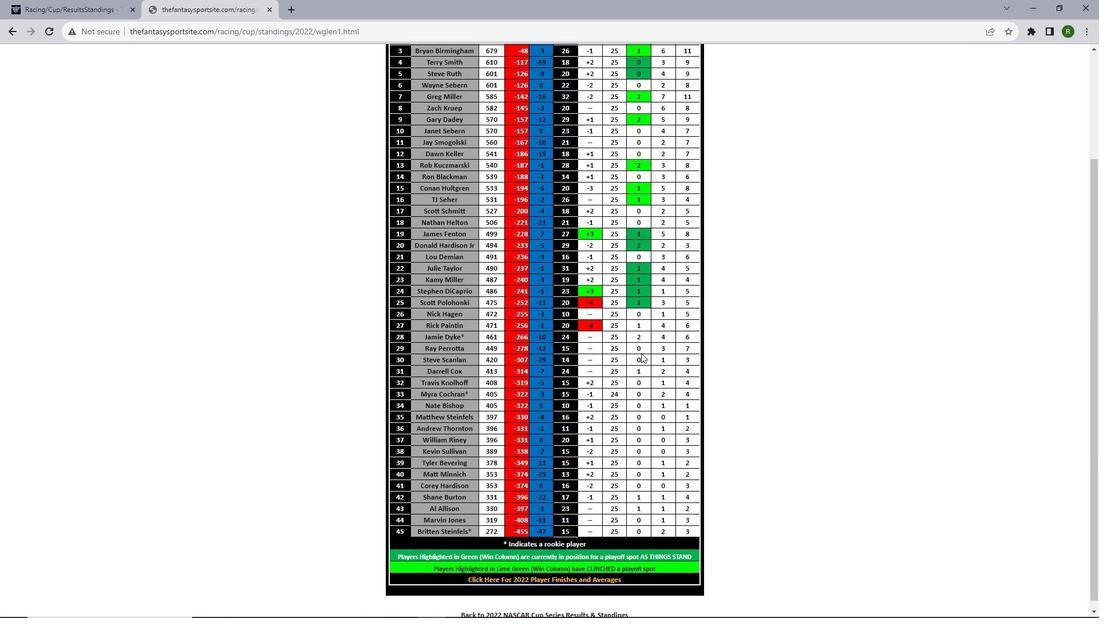 
Action: Mouse scrolled (641, 353) with delta (0, 0)
Screenshot: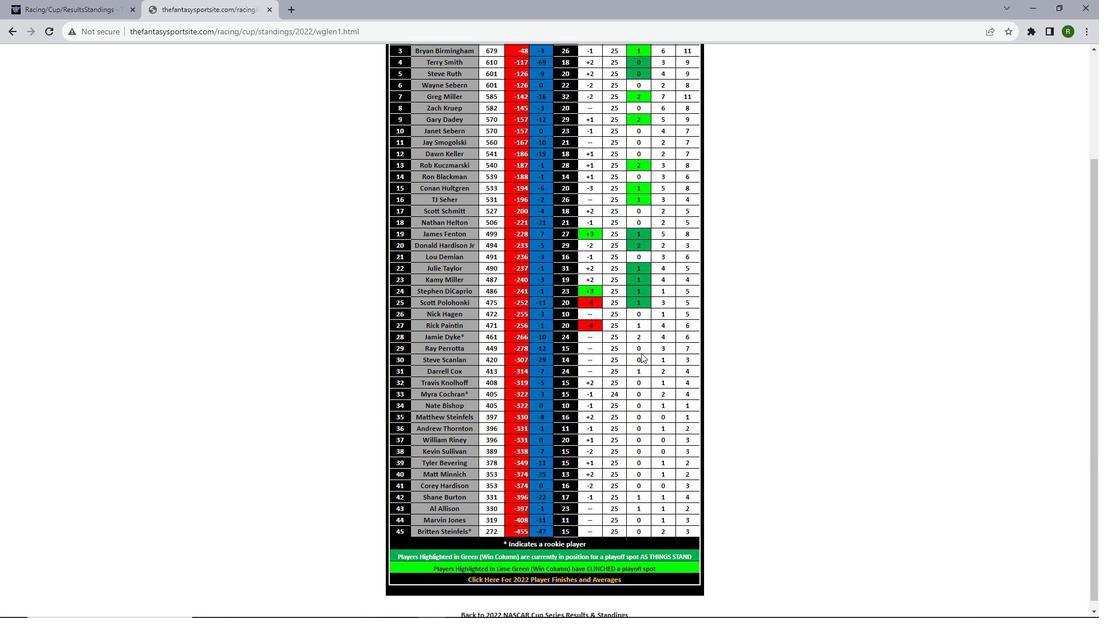 
Action: Mouse scrolled (641, 353) with delta (0, 0)
Screenshot: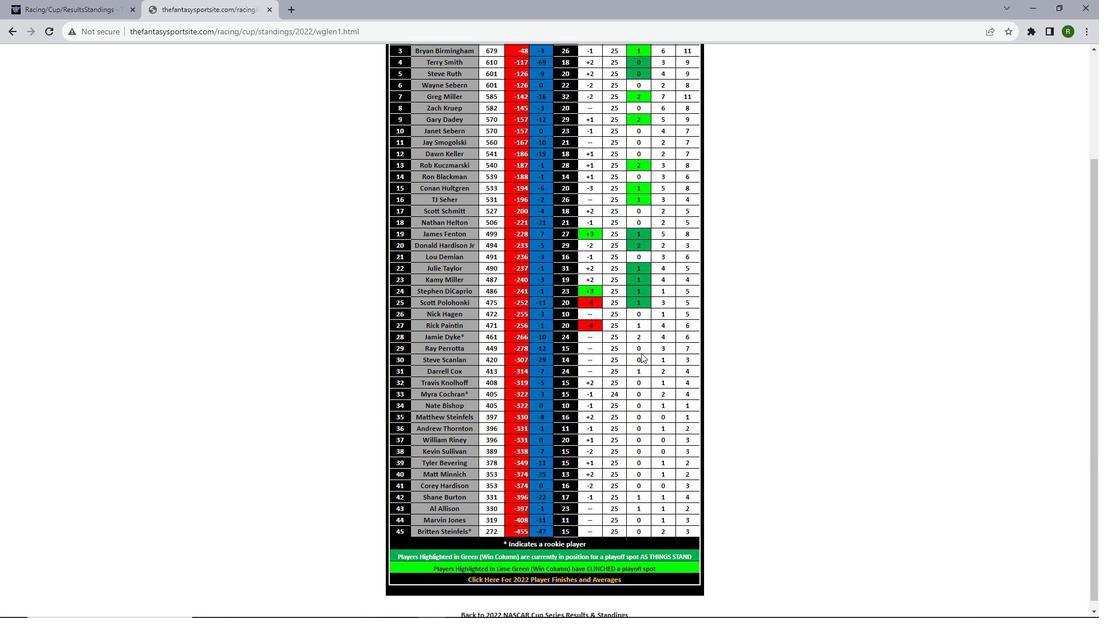 
Action: Mouse scrolled (641, 353) with delta (0, 0)
Screenshot: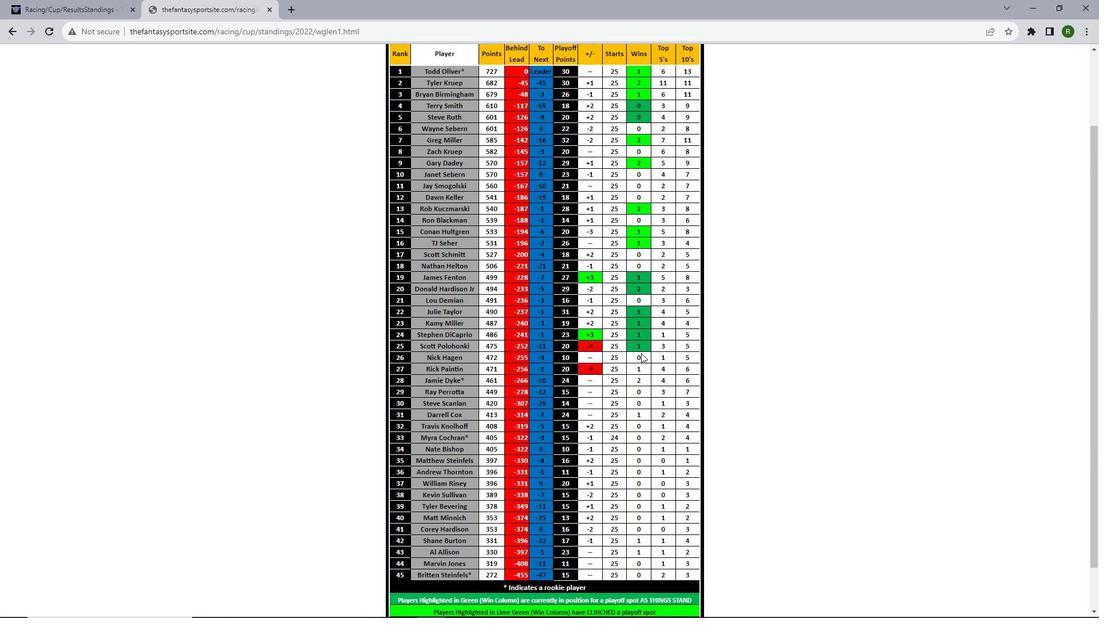 
Action: Mouse scrolled (641, 353) with delta (0, 0)
Screenshot: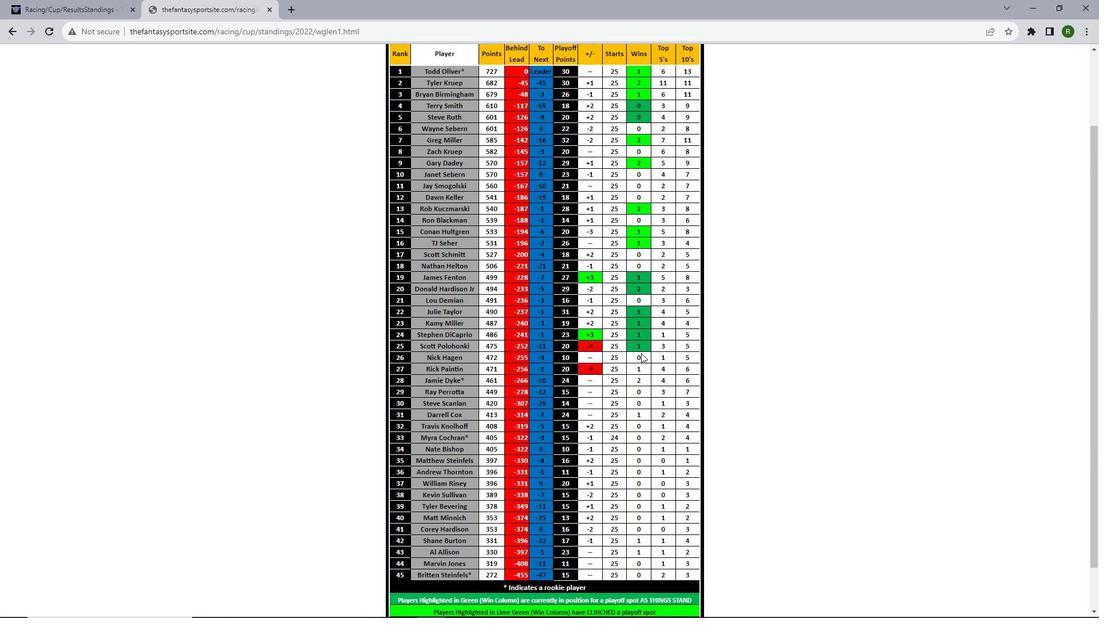 
Action: Mouse scrolled (641, 353) with delta (0, 0)
Screenshot: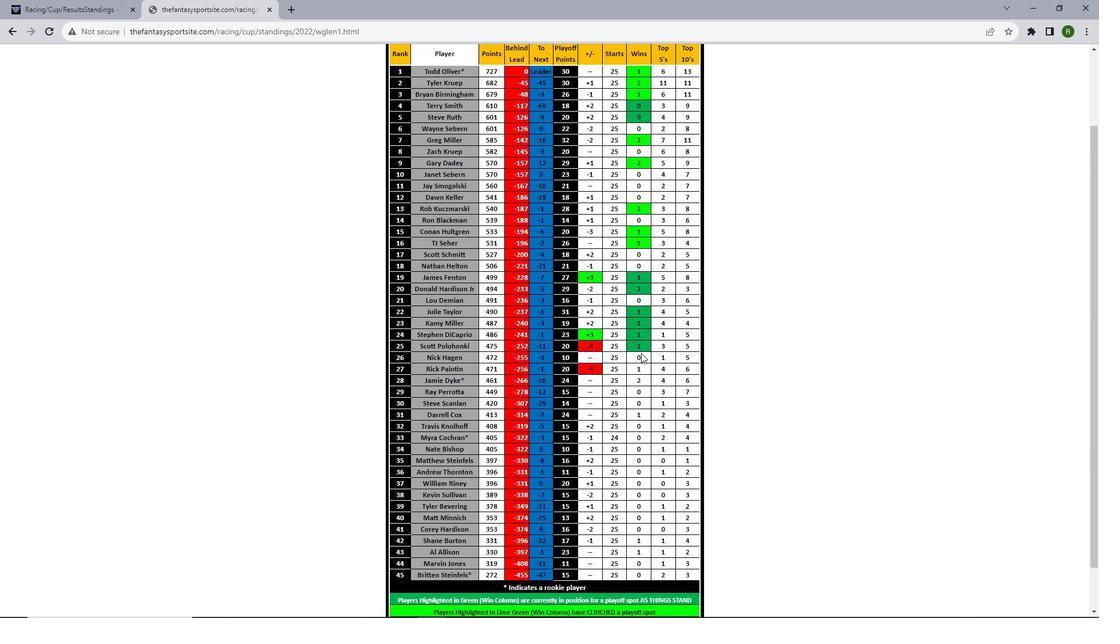 
Action: Mouse scrolled (641, 353) with delta (0, 0)
Screenshot: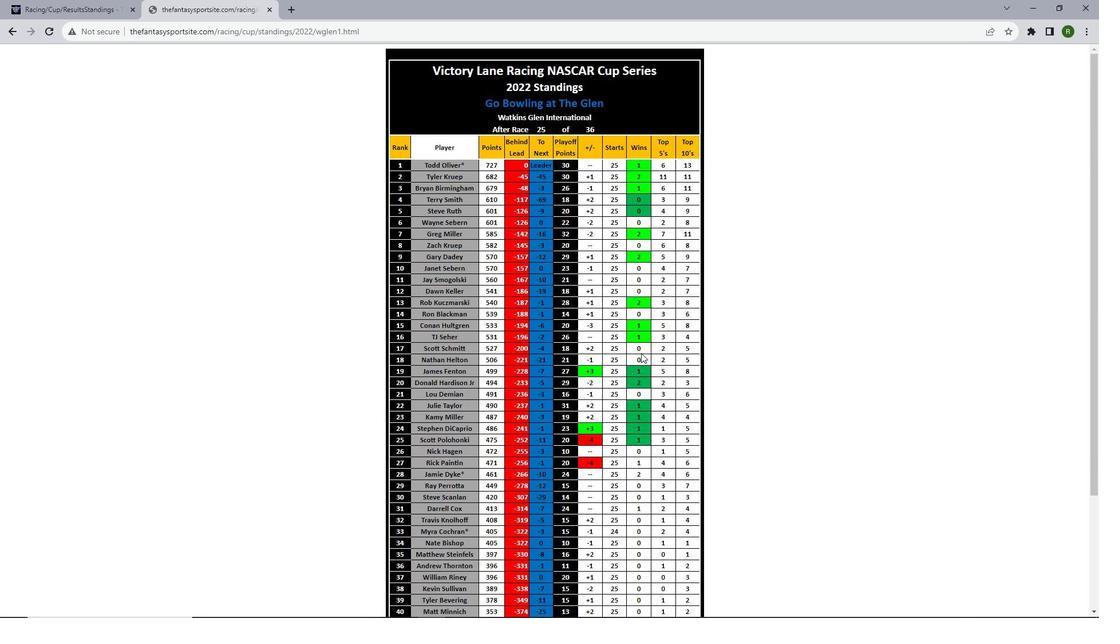 
Action: Mouse scrolled (641, 353) with delta (0, 0)
Screenshot: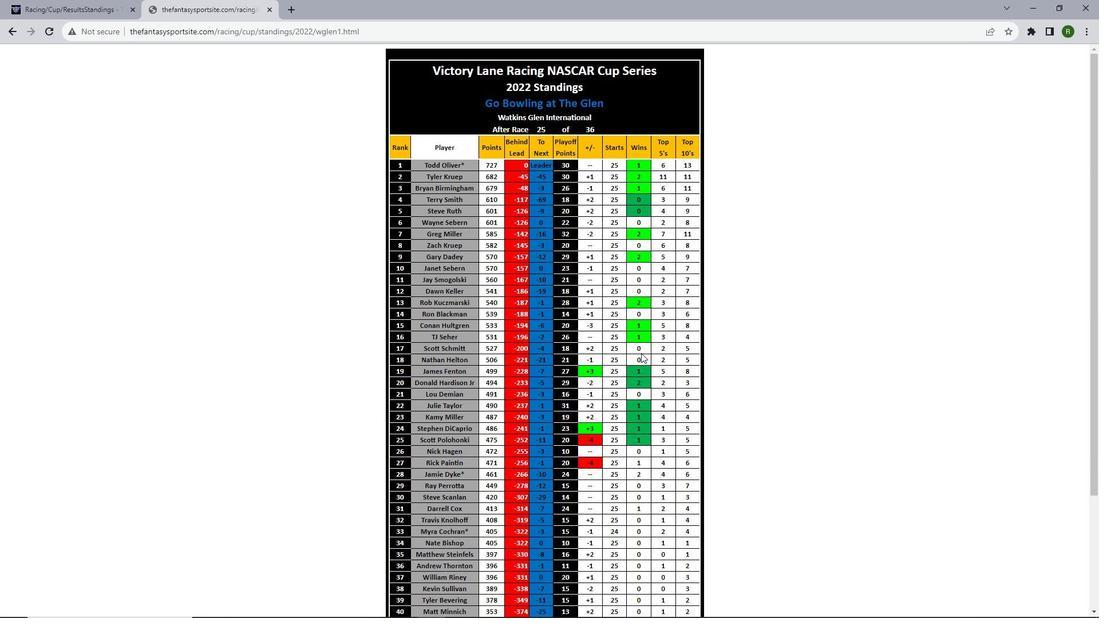 
Action: Mouse scrolled (641, 353) with delta (0, 0)
Screenshot: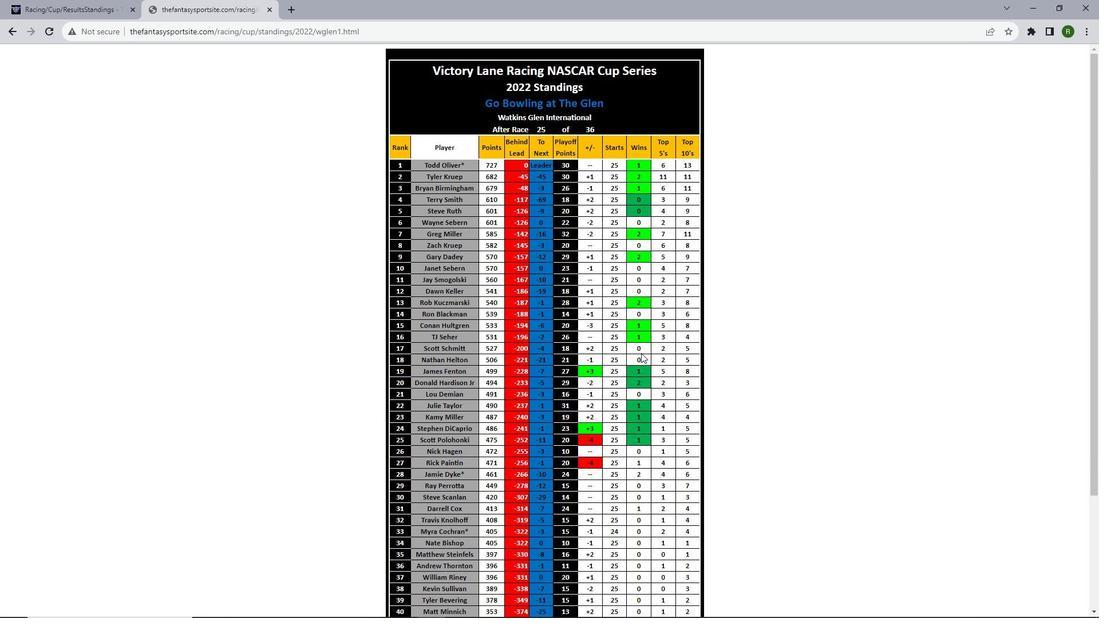 
Action: Mouse scrolled (641, 353) with delta (0, 0)
Screenshot: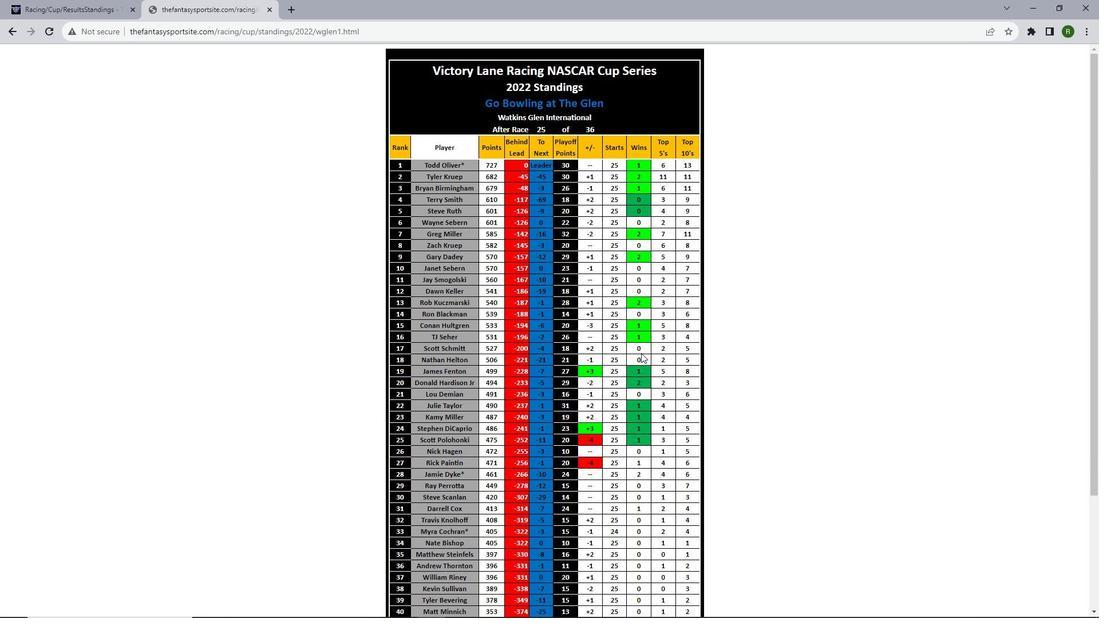 
Action: Mouse scrolled (641, 353) with delta (0, 0)
Screenshot: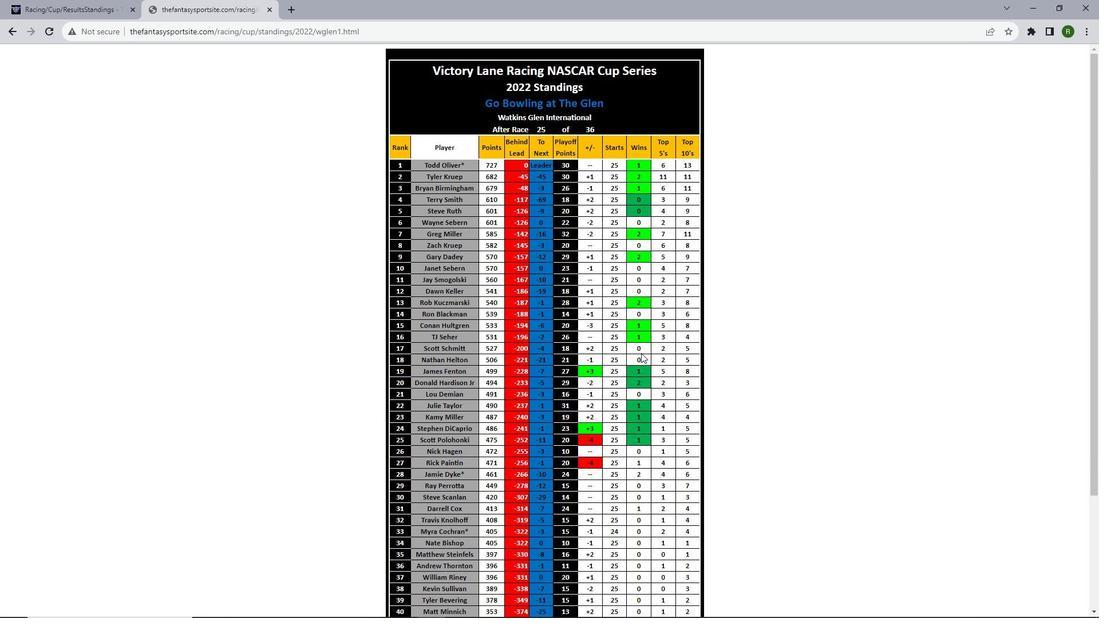 
Action: Mouse scrolled (641, 353) with delta (0, 0)
Screenshot: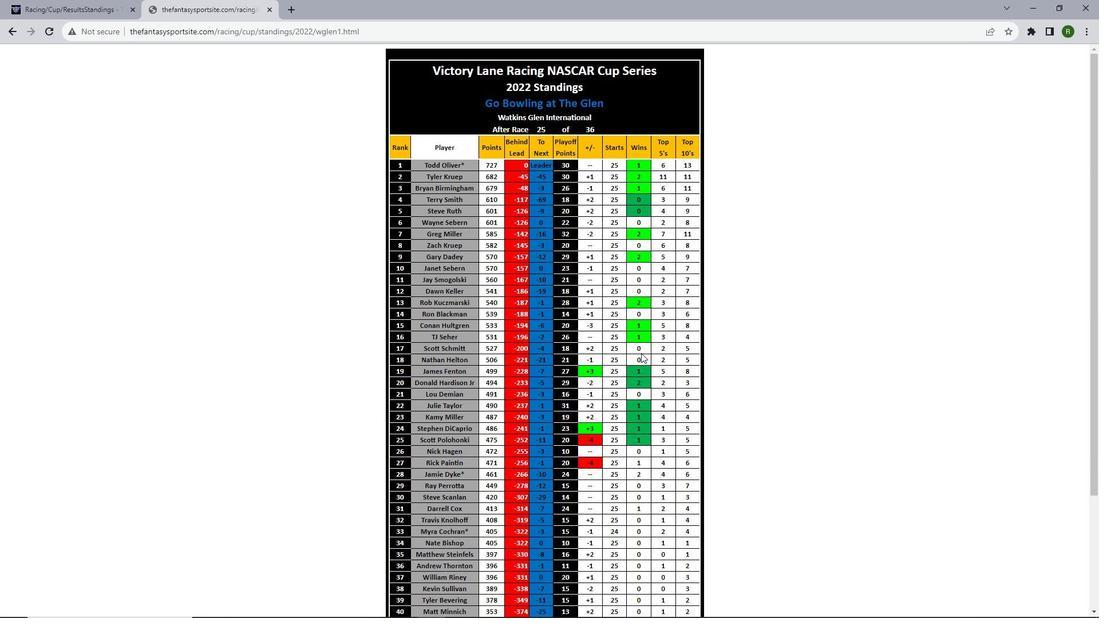 
